 Task: Explore upcoming open houses in Des Moines, Iowa, to visit properties with a large backyard, and take note of the proximity to local parks and trails.
Action: Key pressed d<Key.caps_lock>ES<Key.space><Key.caps_lock>m<Key.caps_lock>OINES
Screenshot: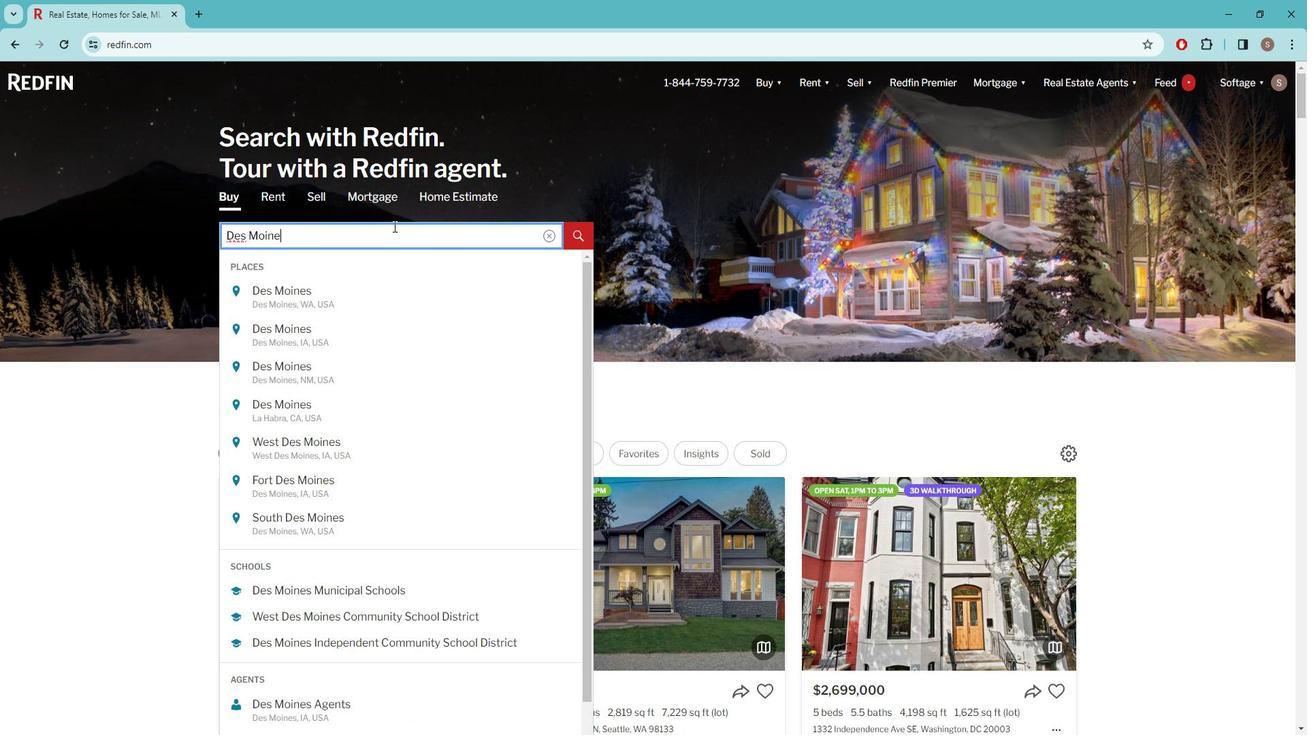 
Action: Mouse moved to (324, 298)
Screenshot: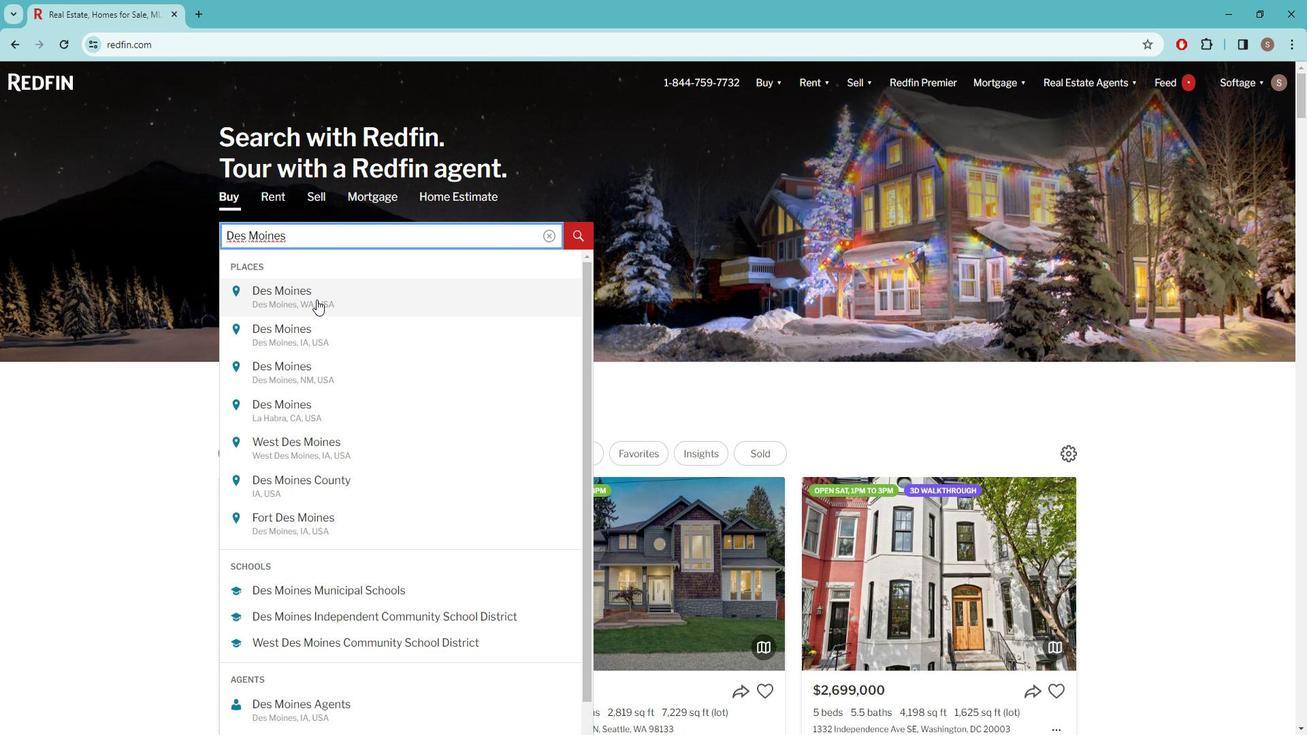 
Action: Mouse pressed left at (324, 298)
Screenshot: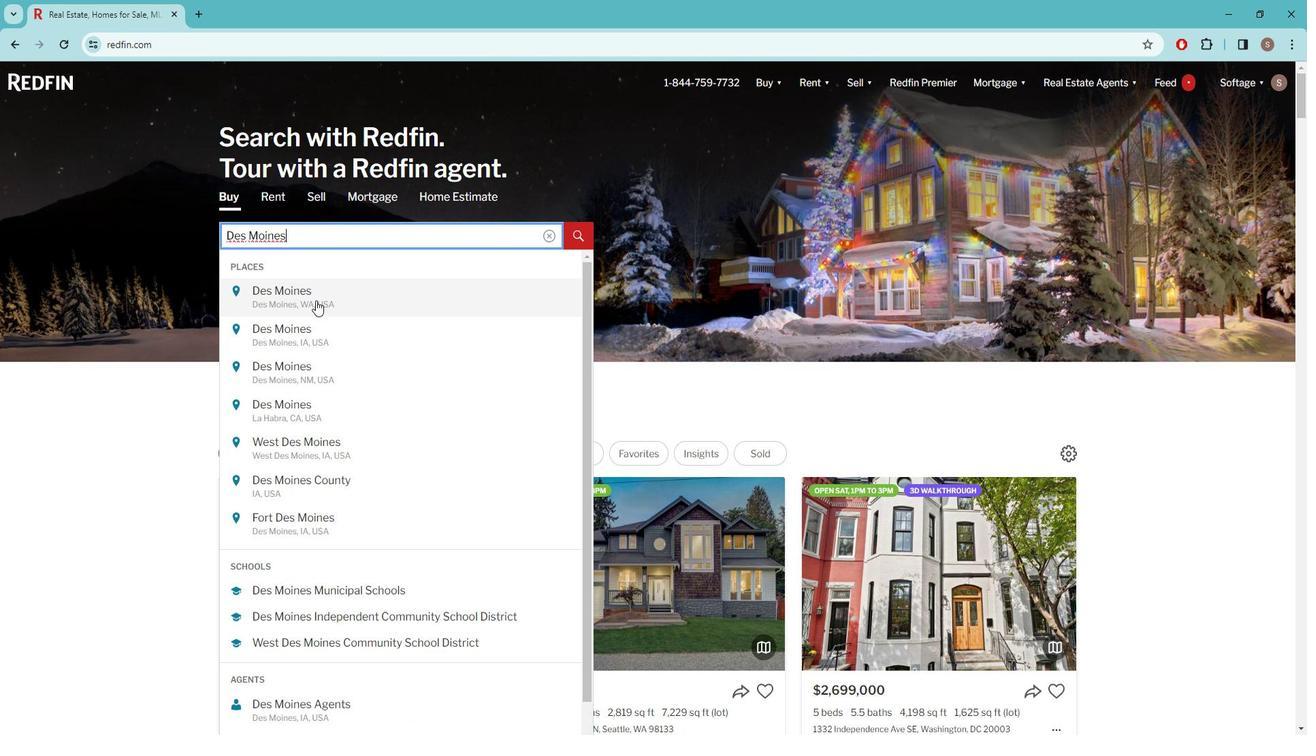 
Action: Mouse moved to (1151, 172)
Screenshot: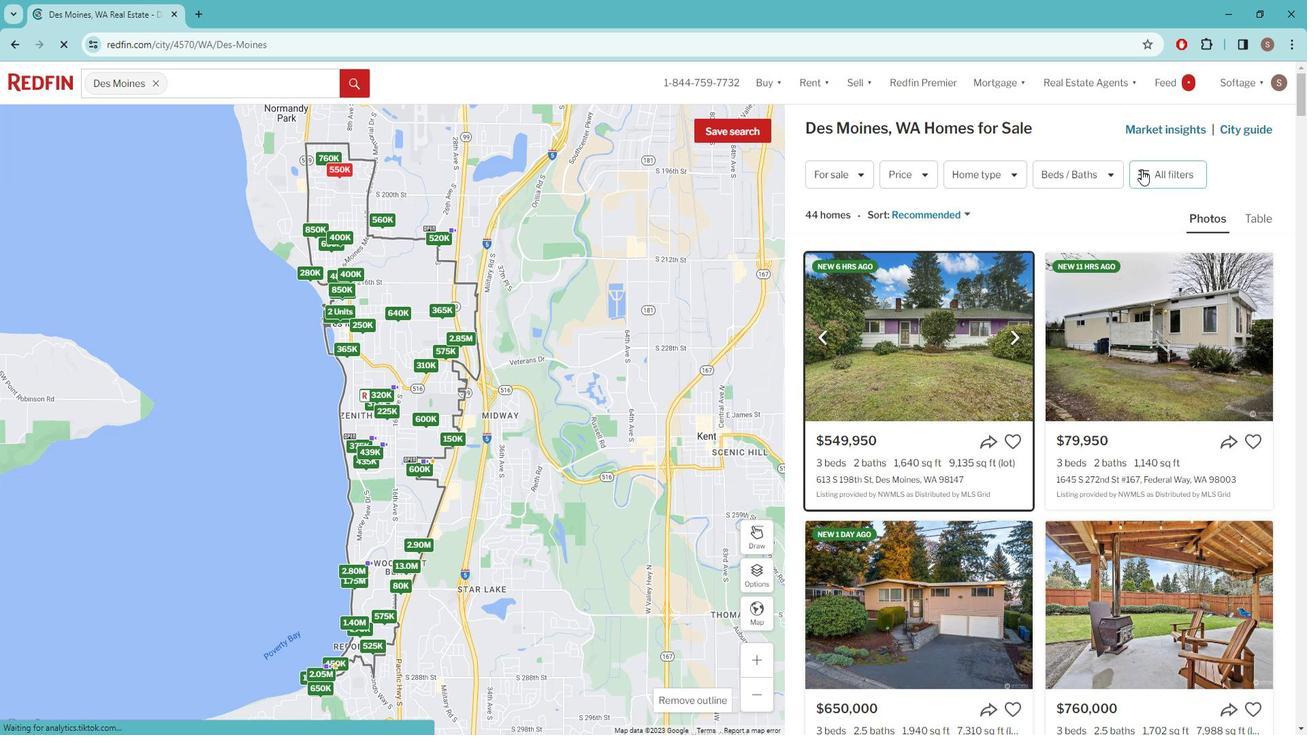 
Action: Mouse pressed left at (1151, 172)
Screenshot: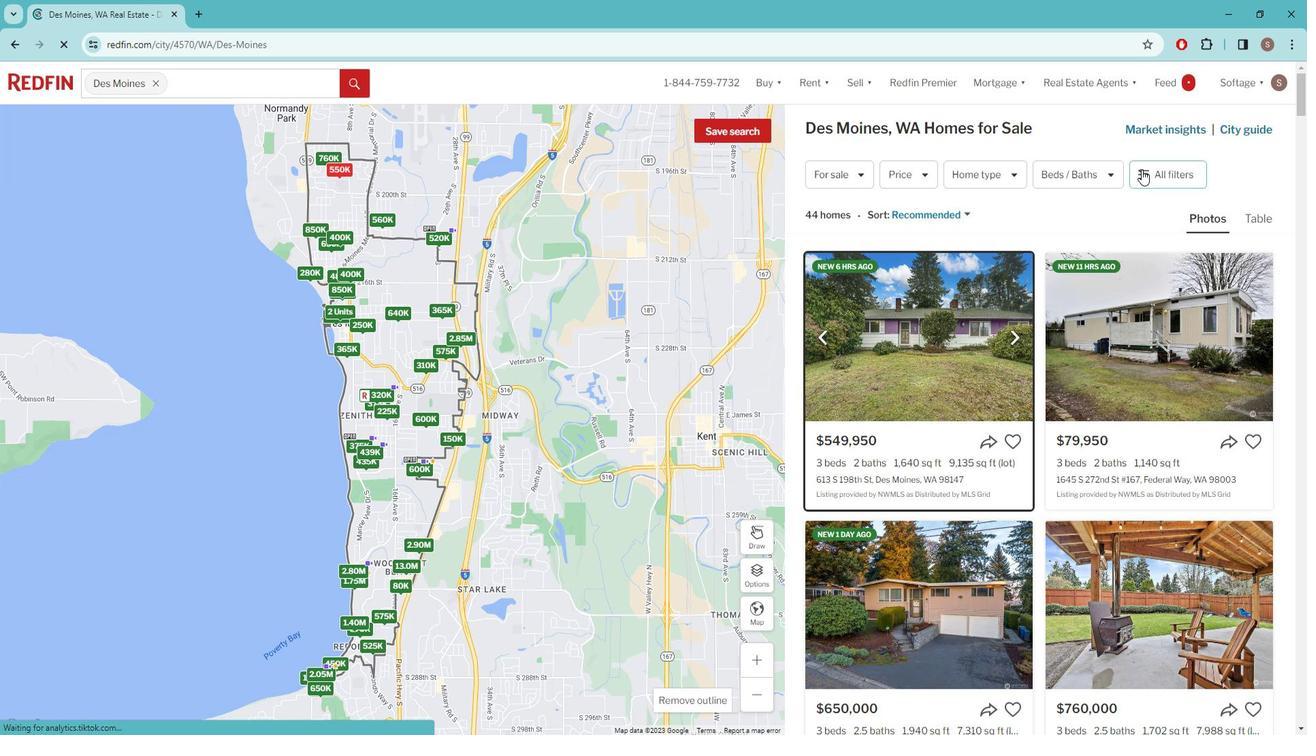 
Action: Mouse pressed left at (1151, 172)
Screenshot: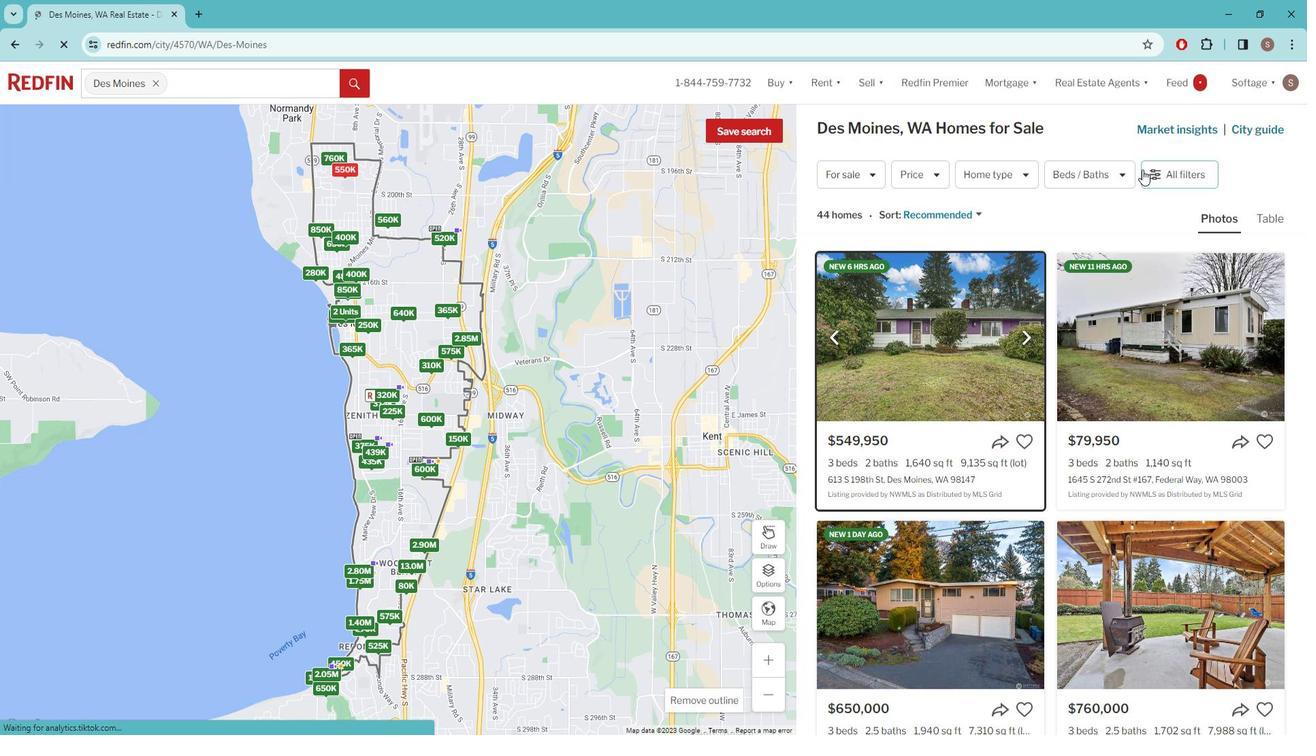 
Action: Mouse moved to (1154, 171)
Screenshot: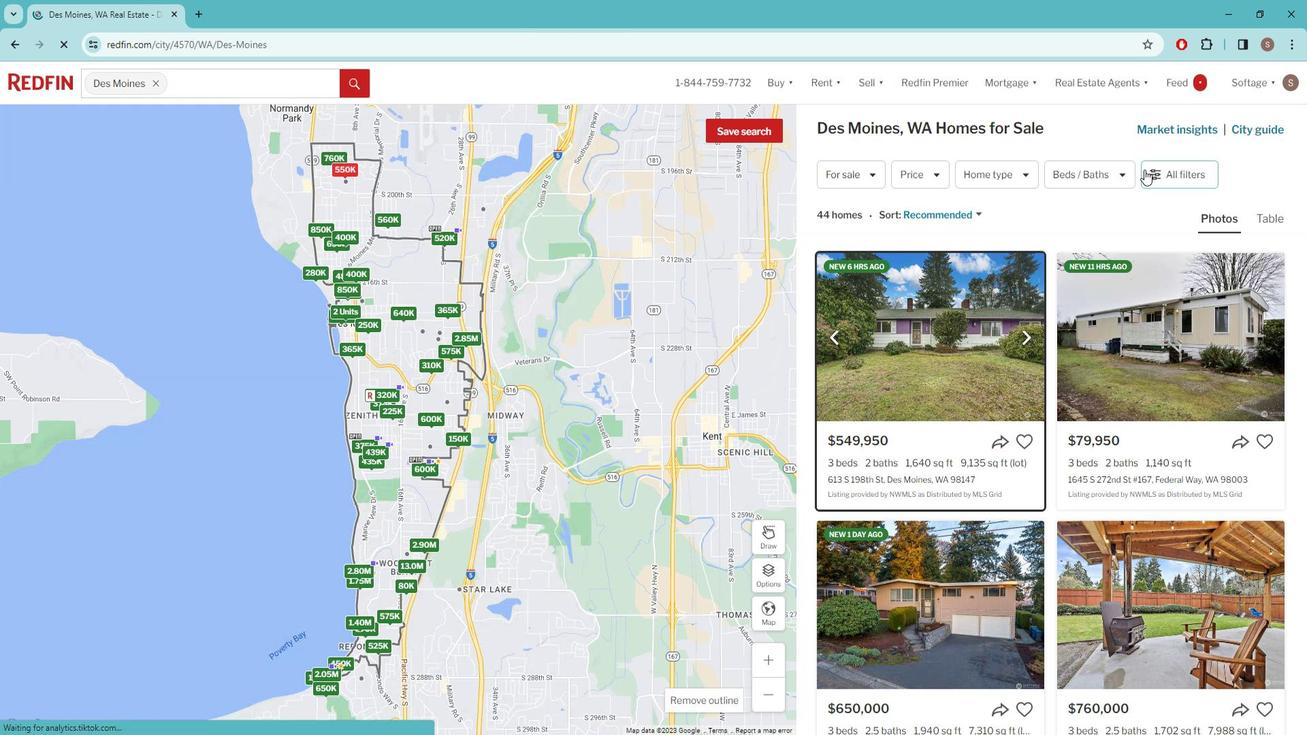 
Action: Mouse pressed left at (1154, 171)
Screenshot: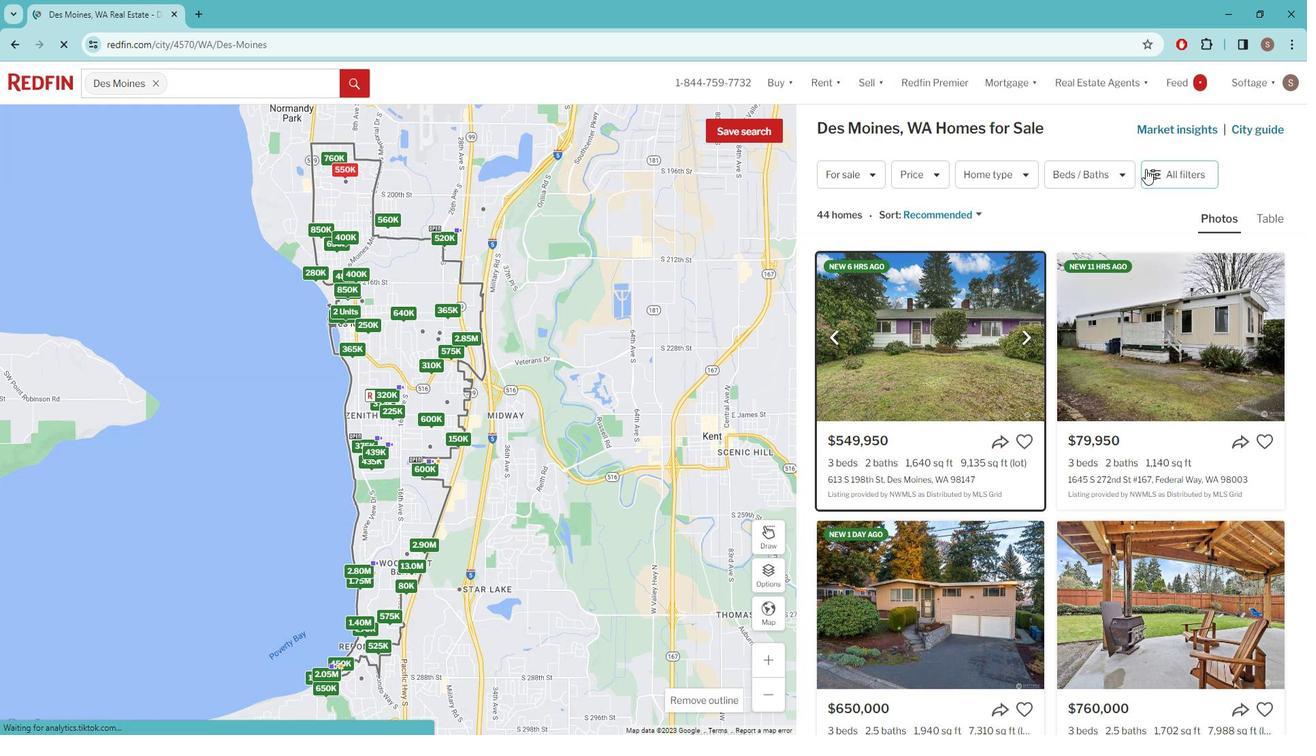 
Action: Mouse moved to (1120, 209)
Screenshot: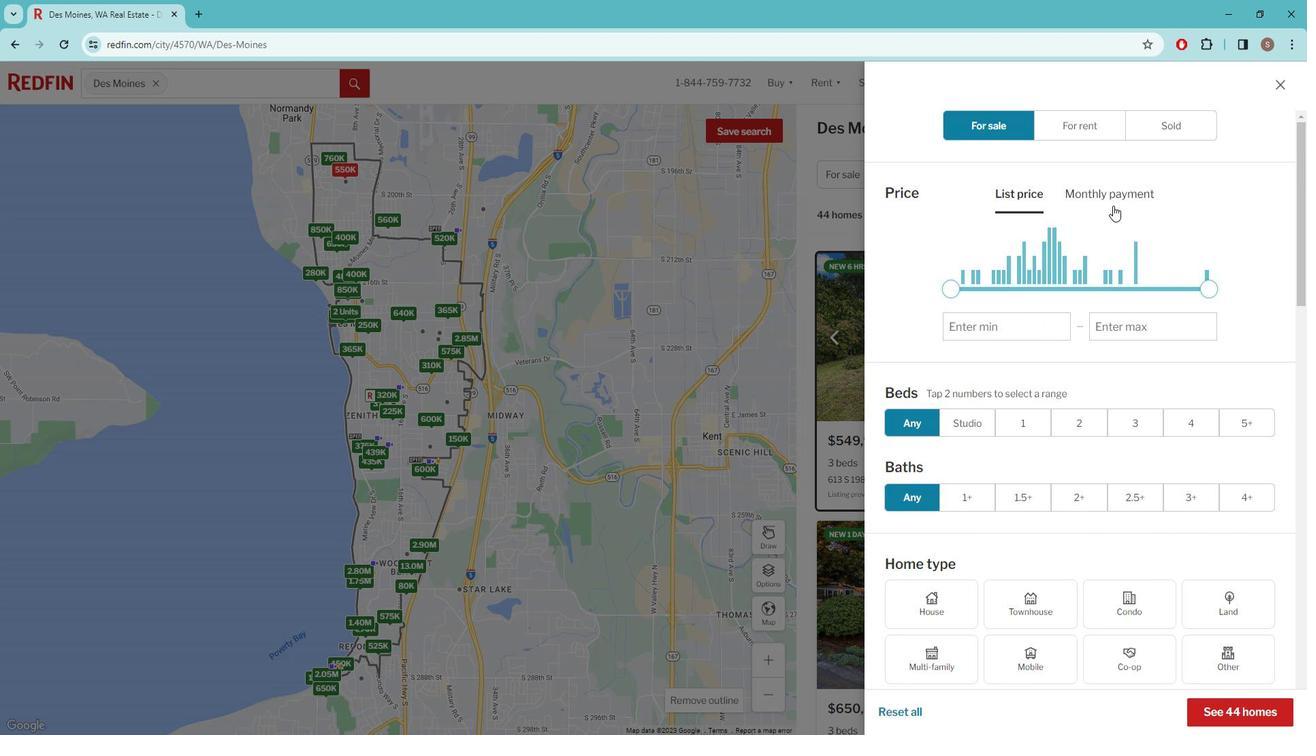 
Action: Mouse scrolled (1120, 209) with delta (0, 0)
Screenshot: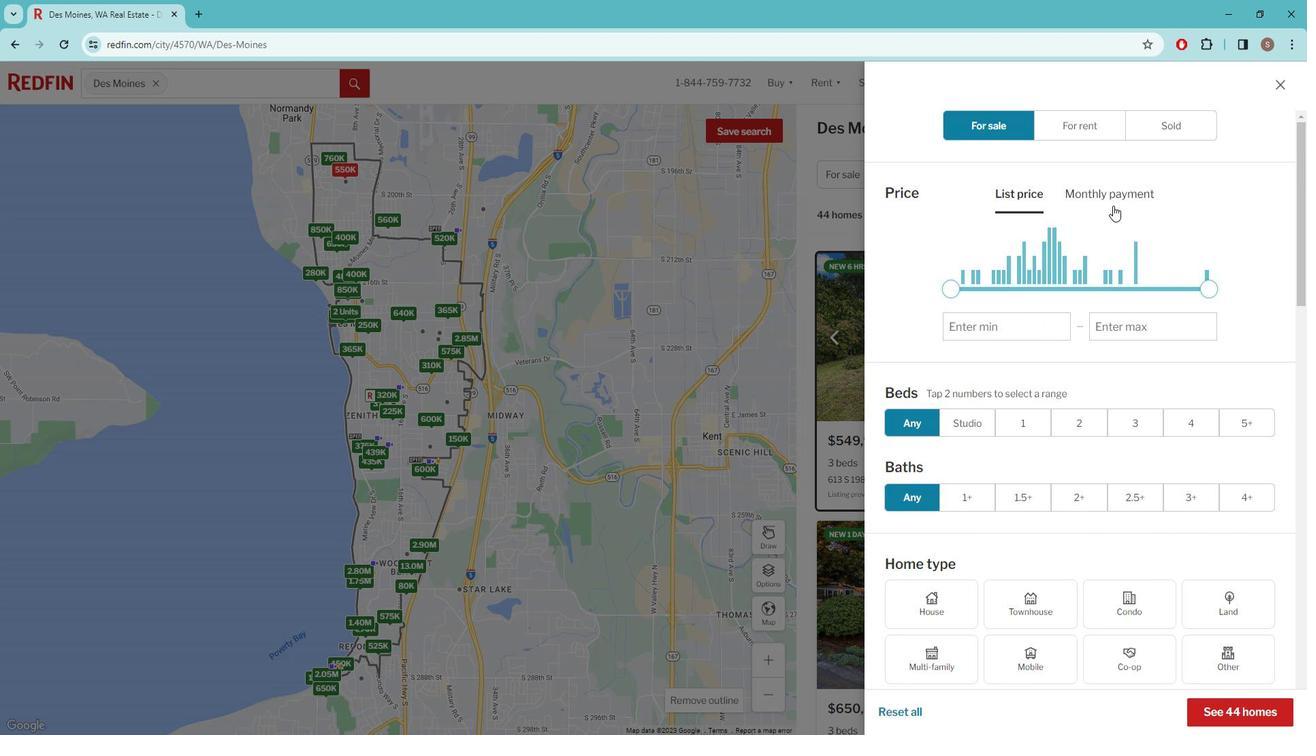 
Action: Mouse moved to (1082, 253)
Screenshot: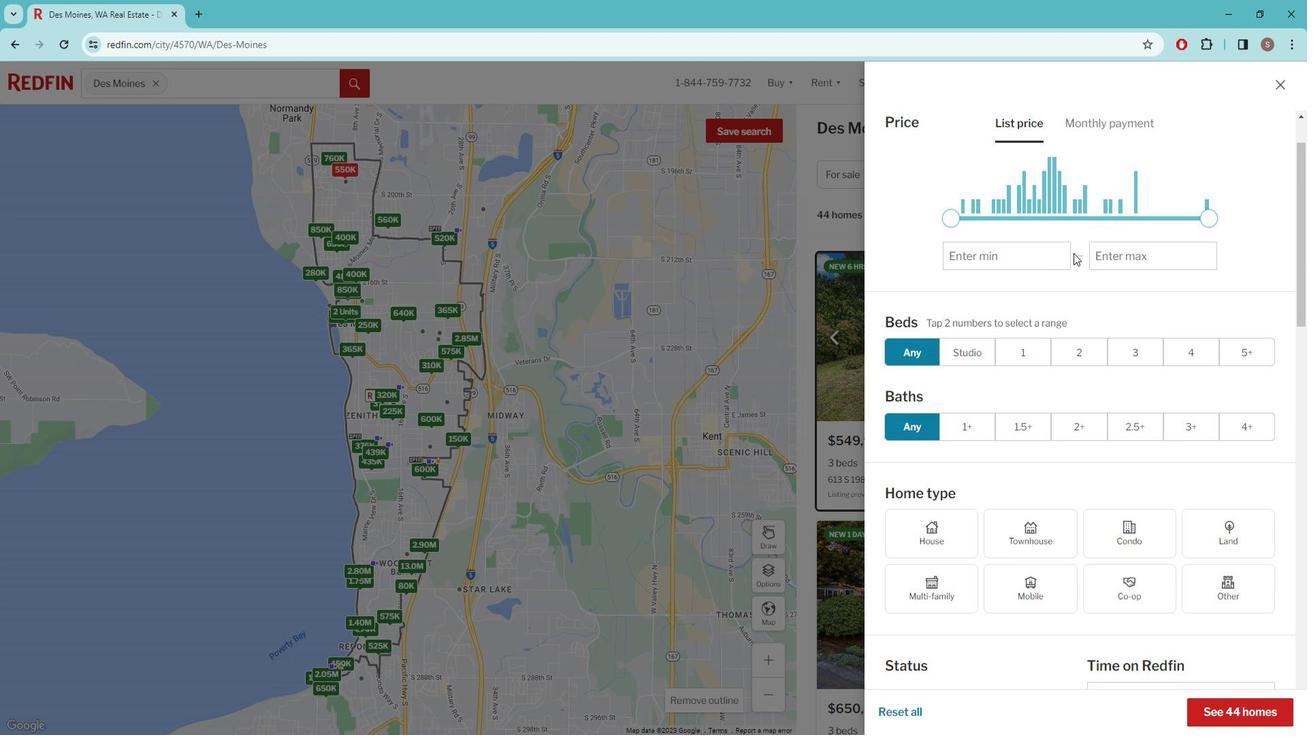 
Action: Mouse scrolled (1082, 252) with delta (0, 0)
Screenshot: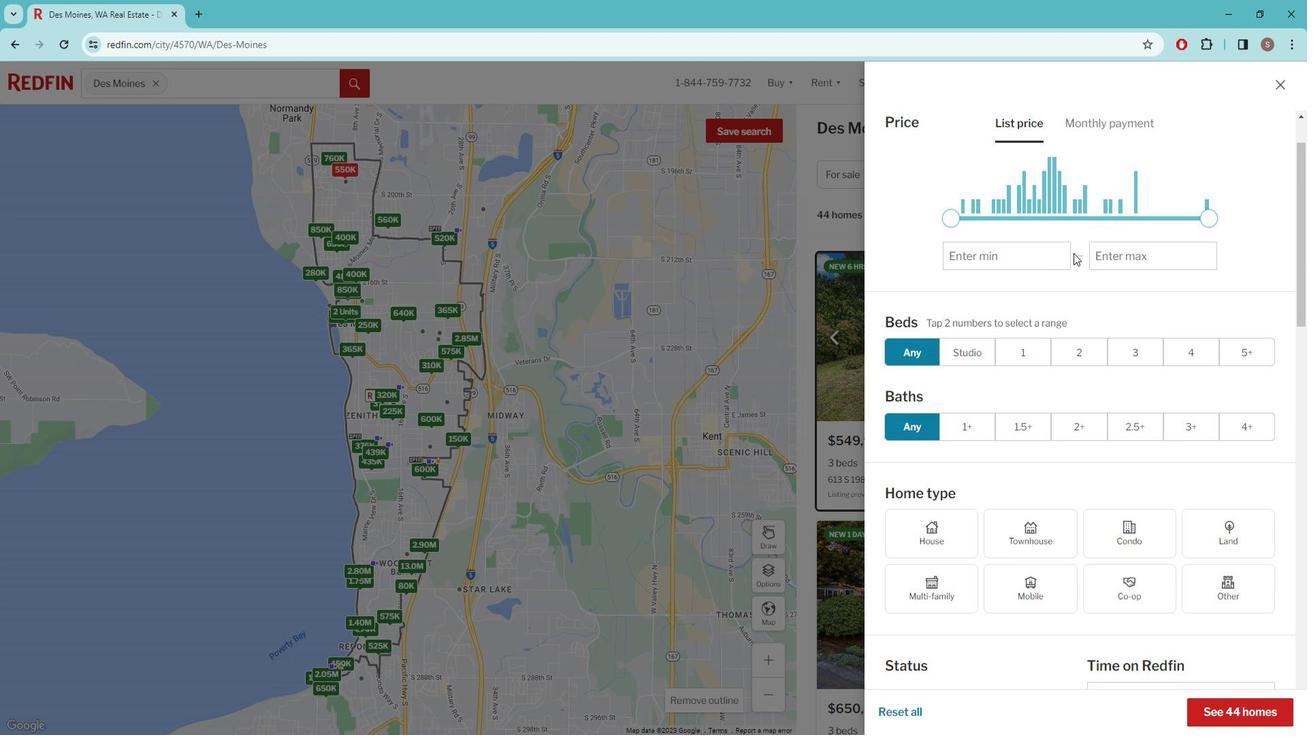 
Action: Mouse moved to (1080, 254)
Screenshot: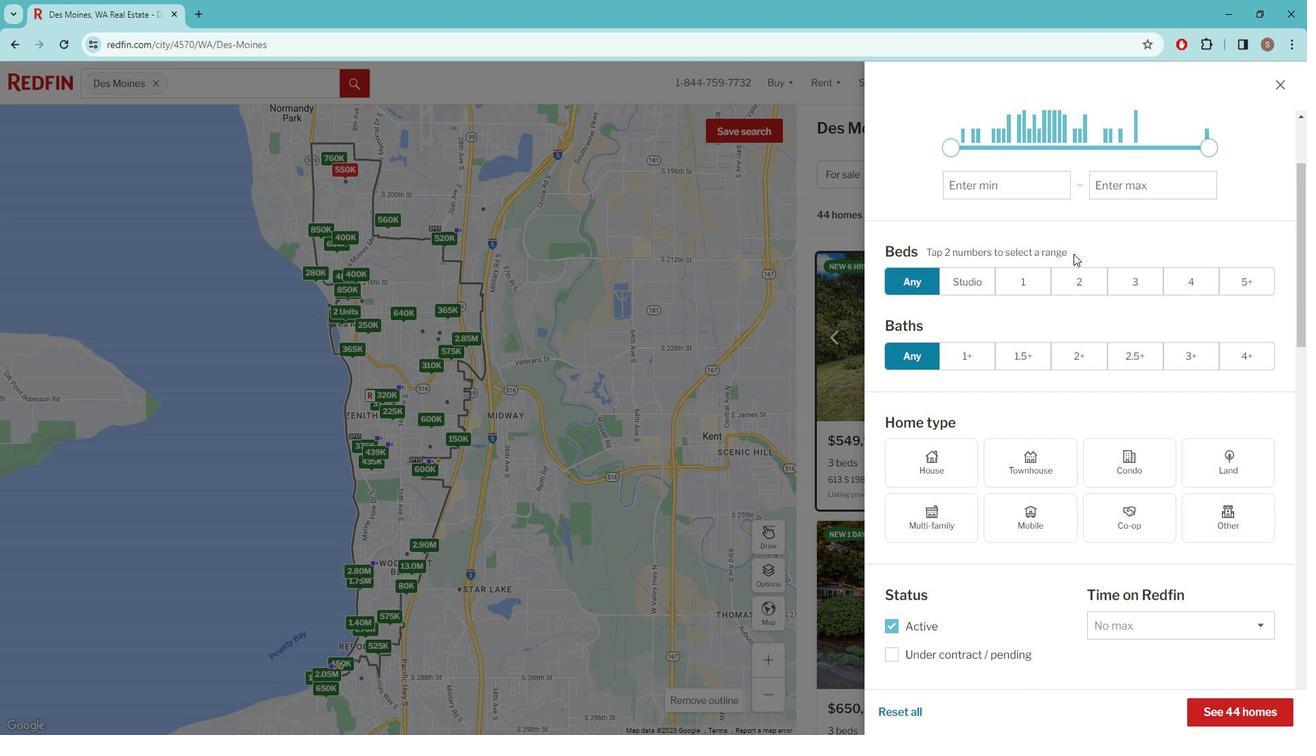 
Action: Mouse scrolled (1080, 253) with delta (0, 0)
Screenshot: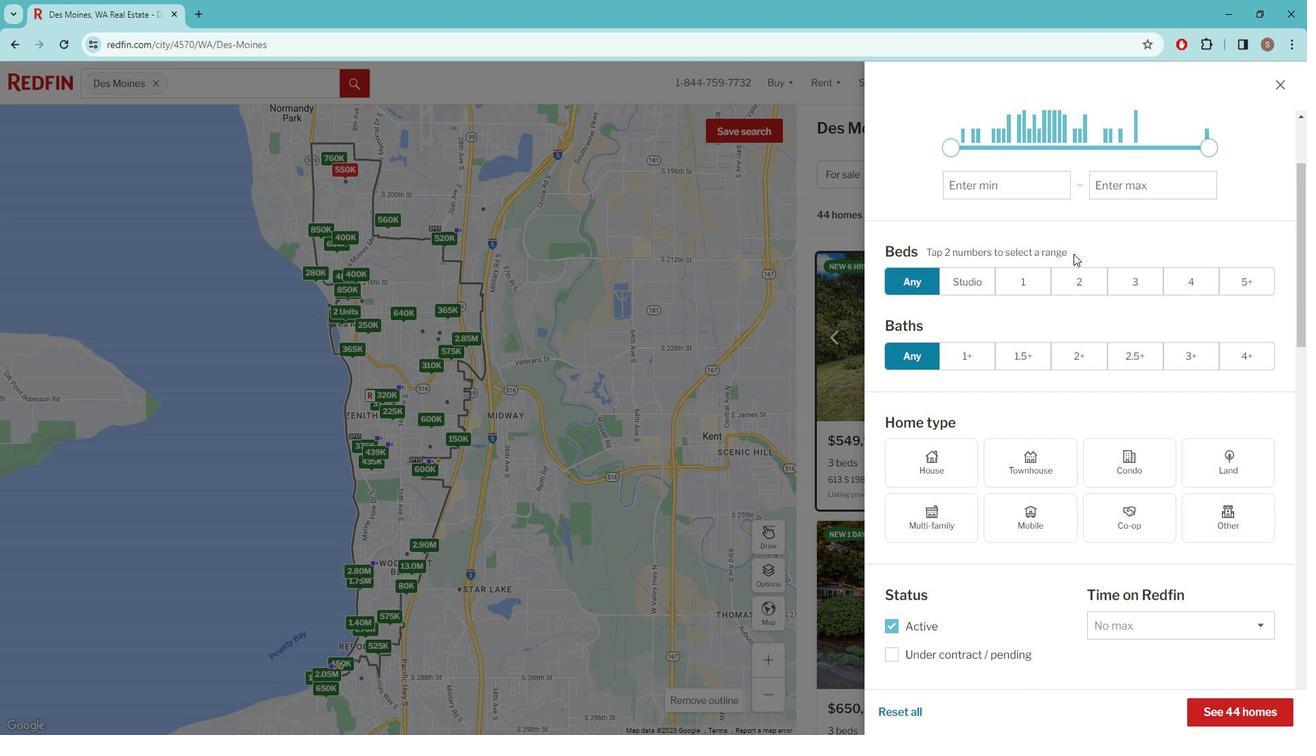 
Action: Mouse moved to (1079, 256)
Screenshot: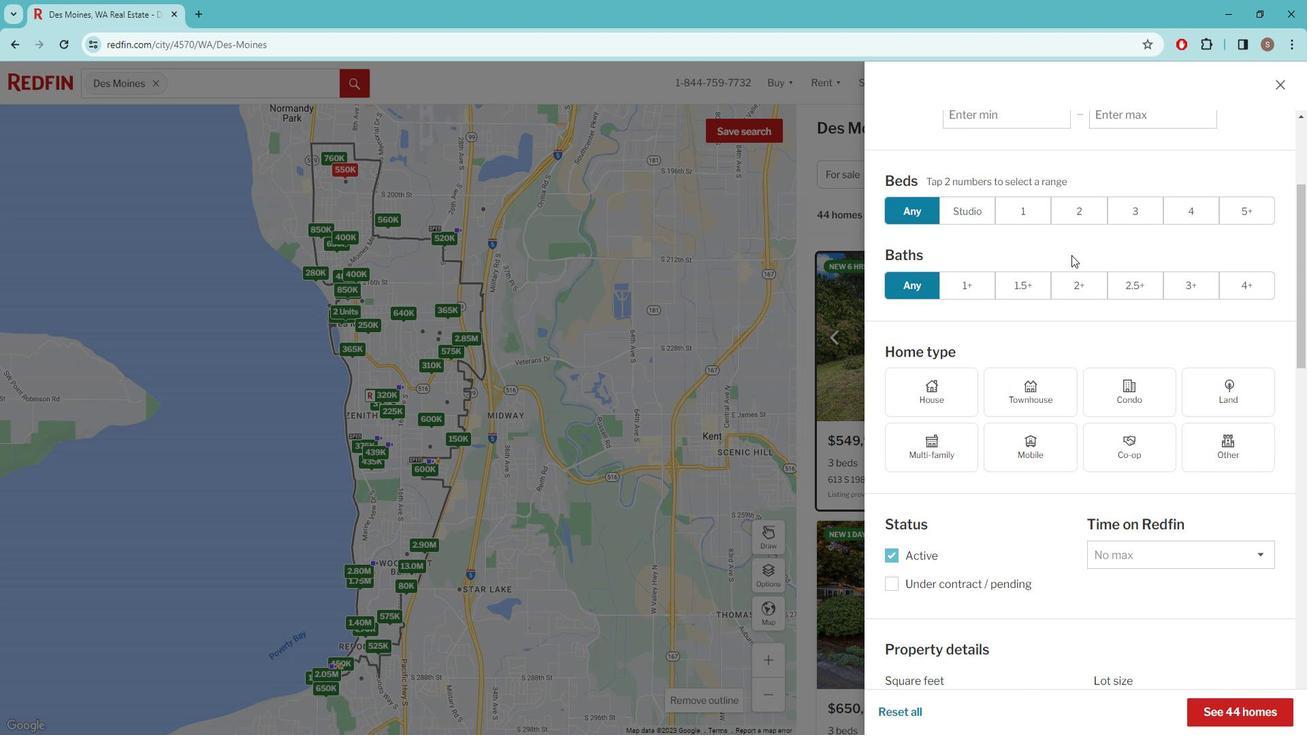 
Action: Mouse scrolled (1079, 255) with delta (0, 0)
Screenshot: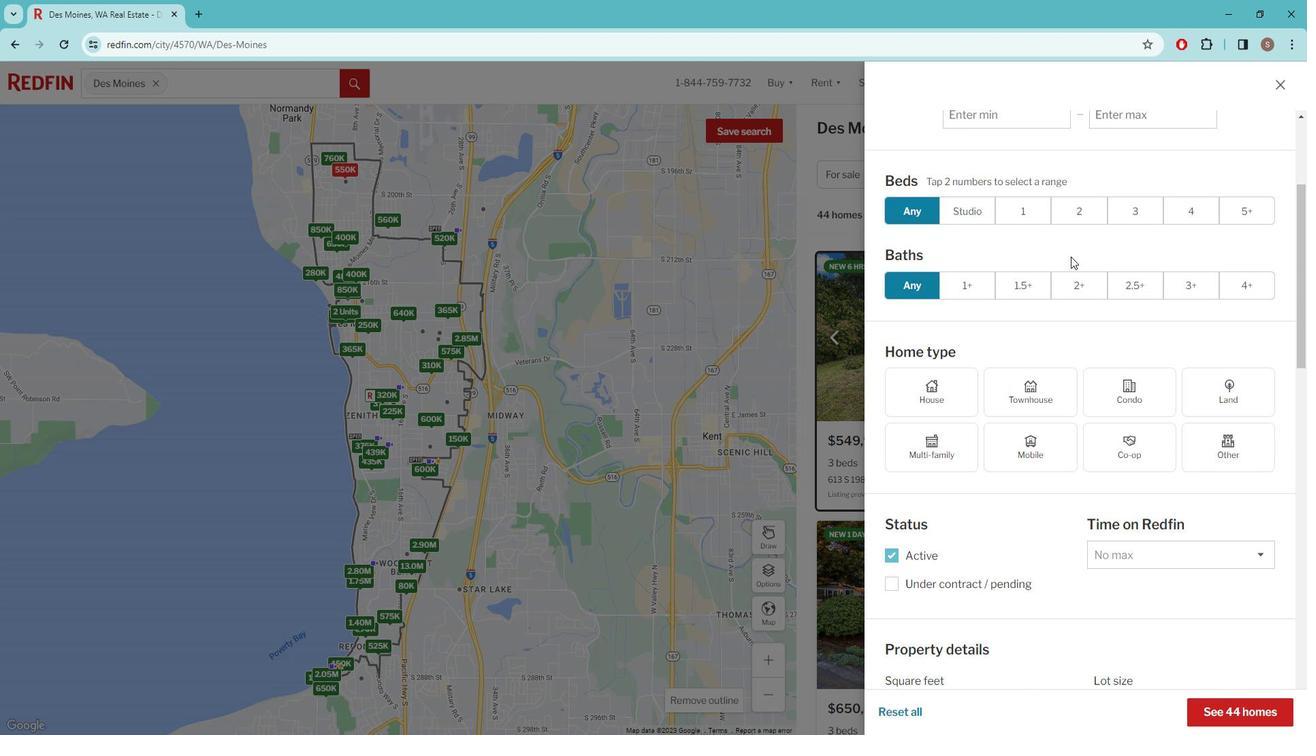 
Action: Mouse moved to (1079, 256)
Screenshot: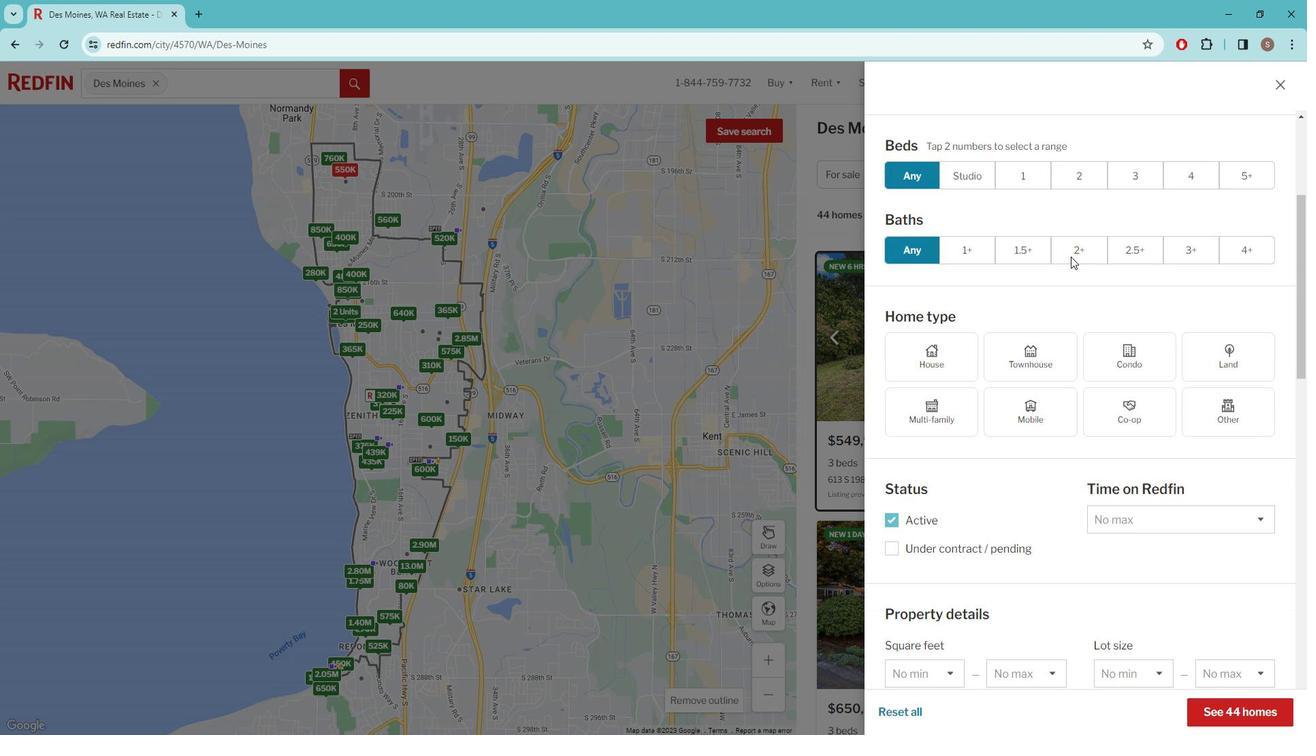 
Action: Mouse scrolled (1079, 256) with delta (0, 0)
Screenshot: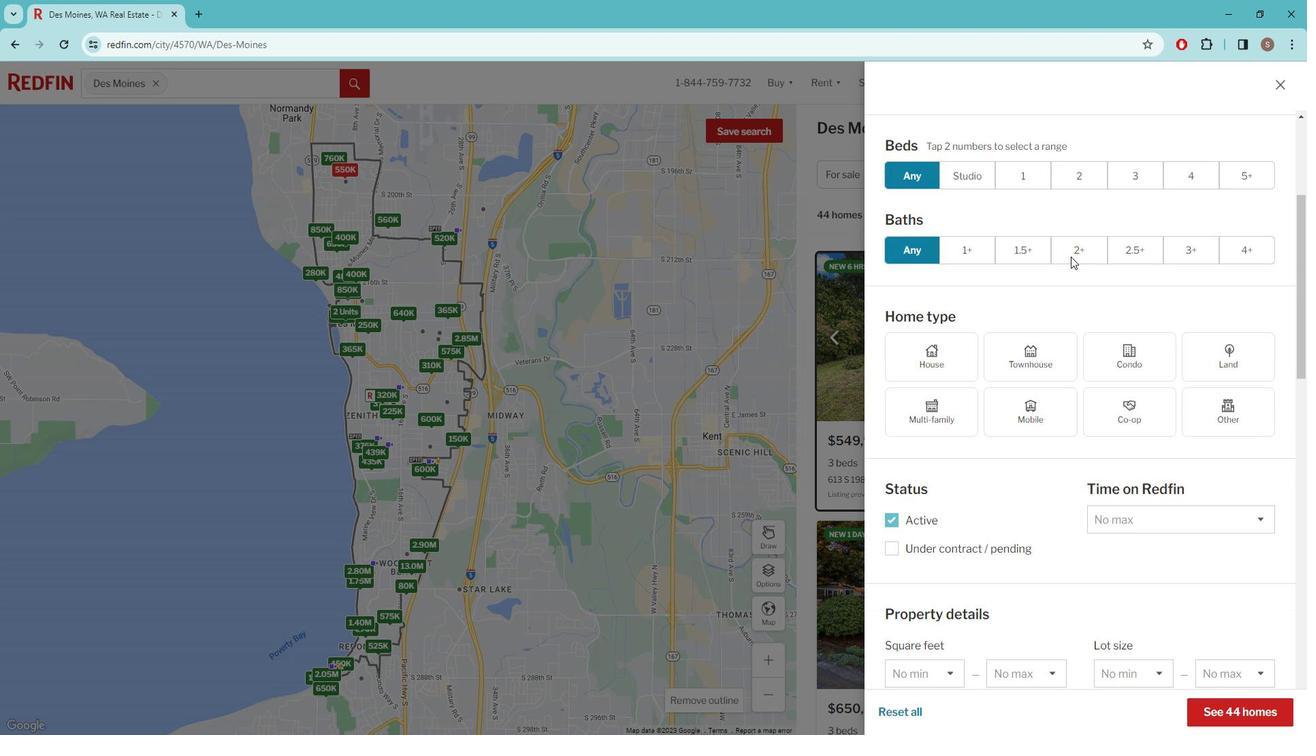 
Action: Mouse scrolled (1079, 256) with delta (0, 0)
Screenshot: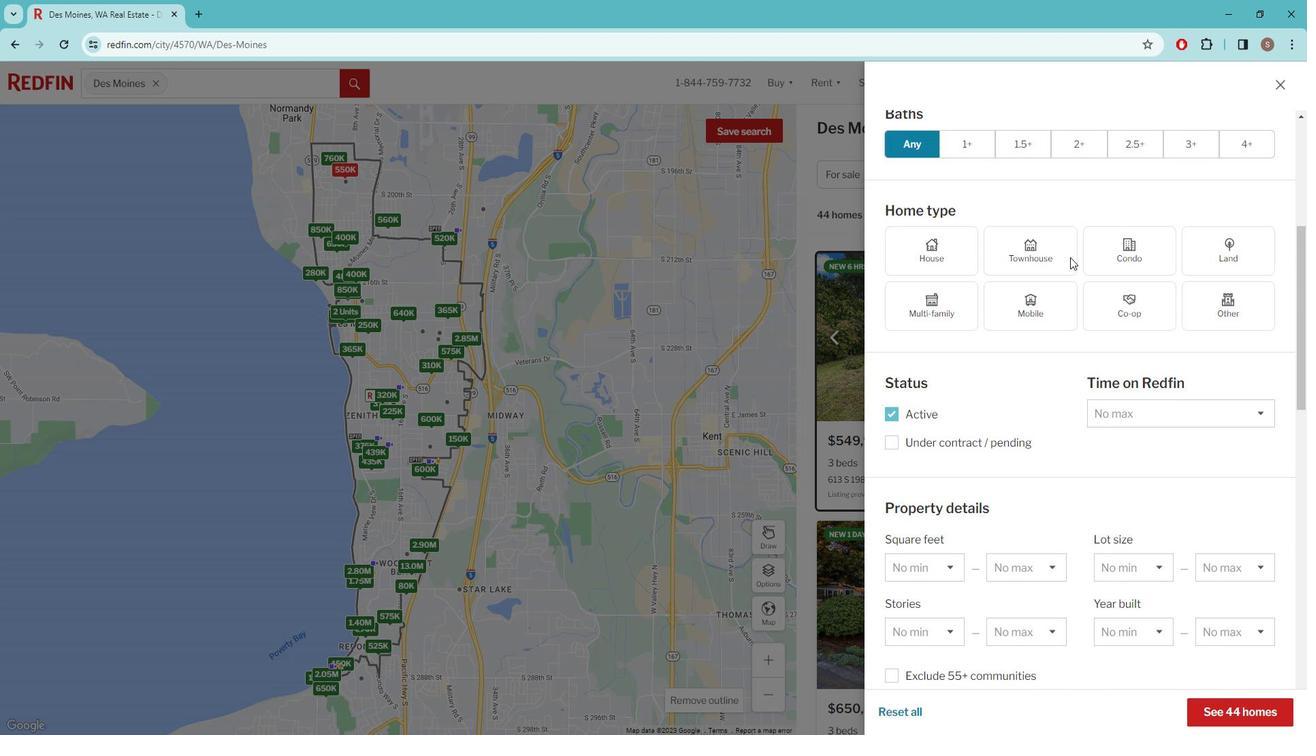 
Action: Mouse moved to (1078, 257)
Screenshot: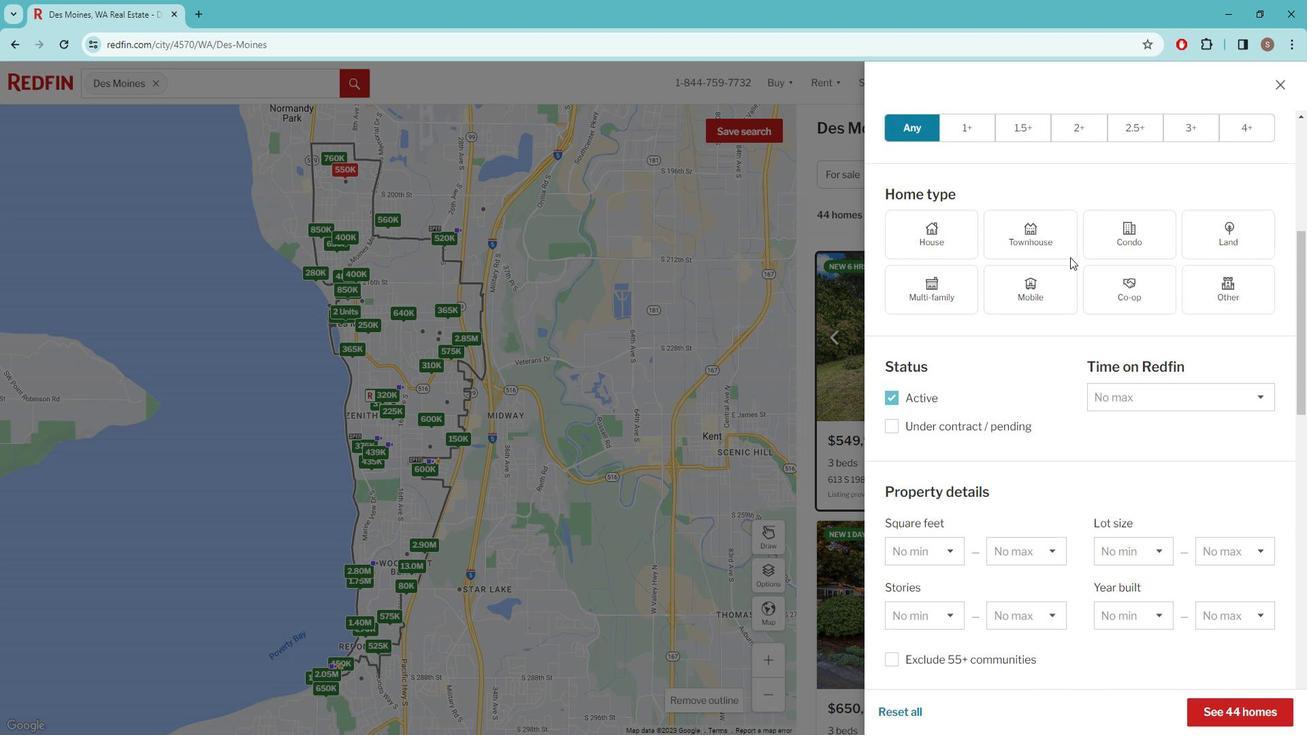 
Action: Mouse scrolled (1078, 256) with delta (0, 0)
Screenshot: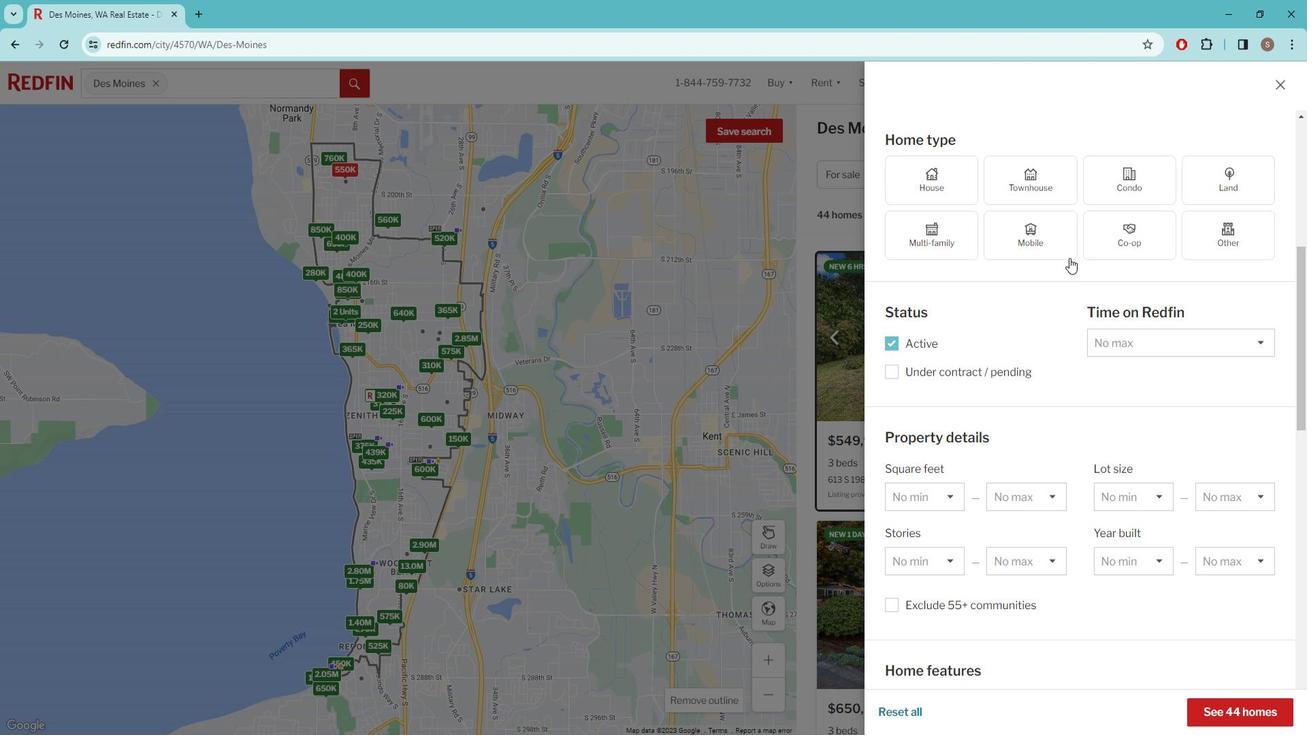 
Action: Mouse scrolled (1078, 256) with delta (0, 0)
Screenshot: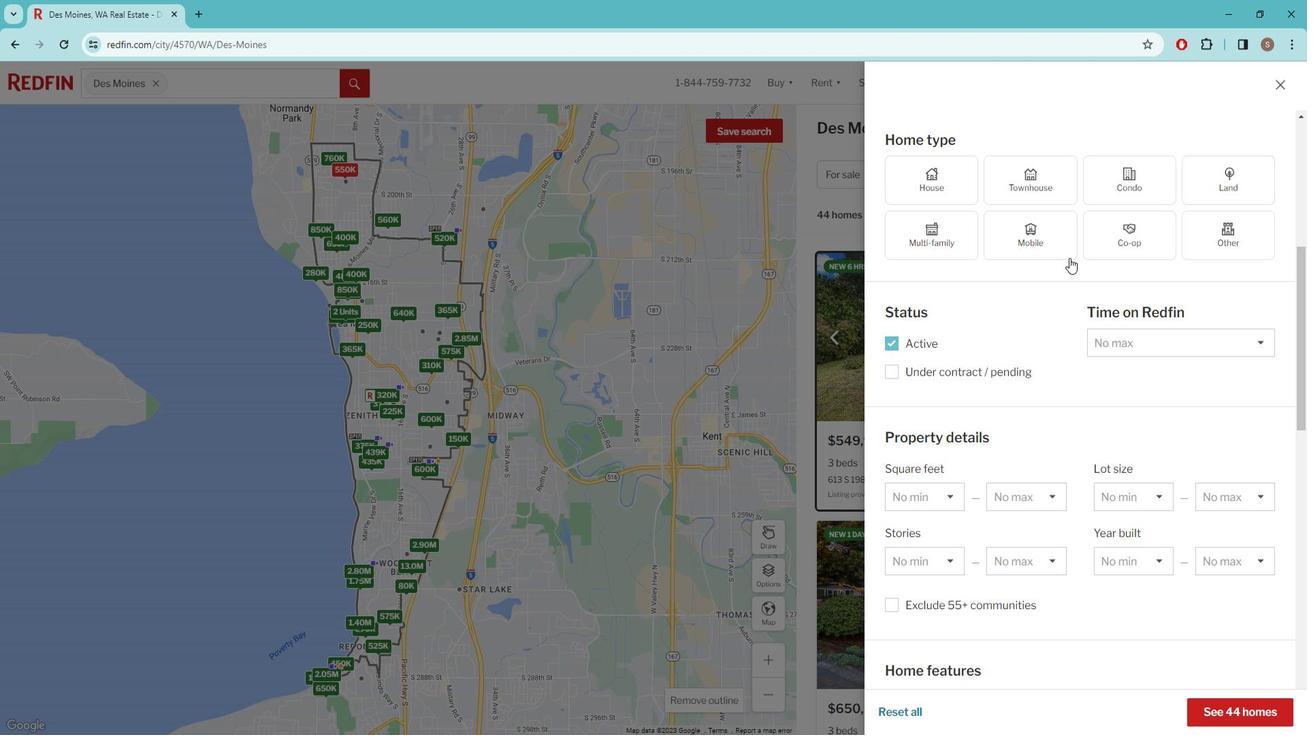 
Action: Mouse scrolled (1078, 256) with delta (0, 0)
Screenshot: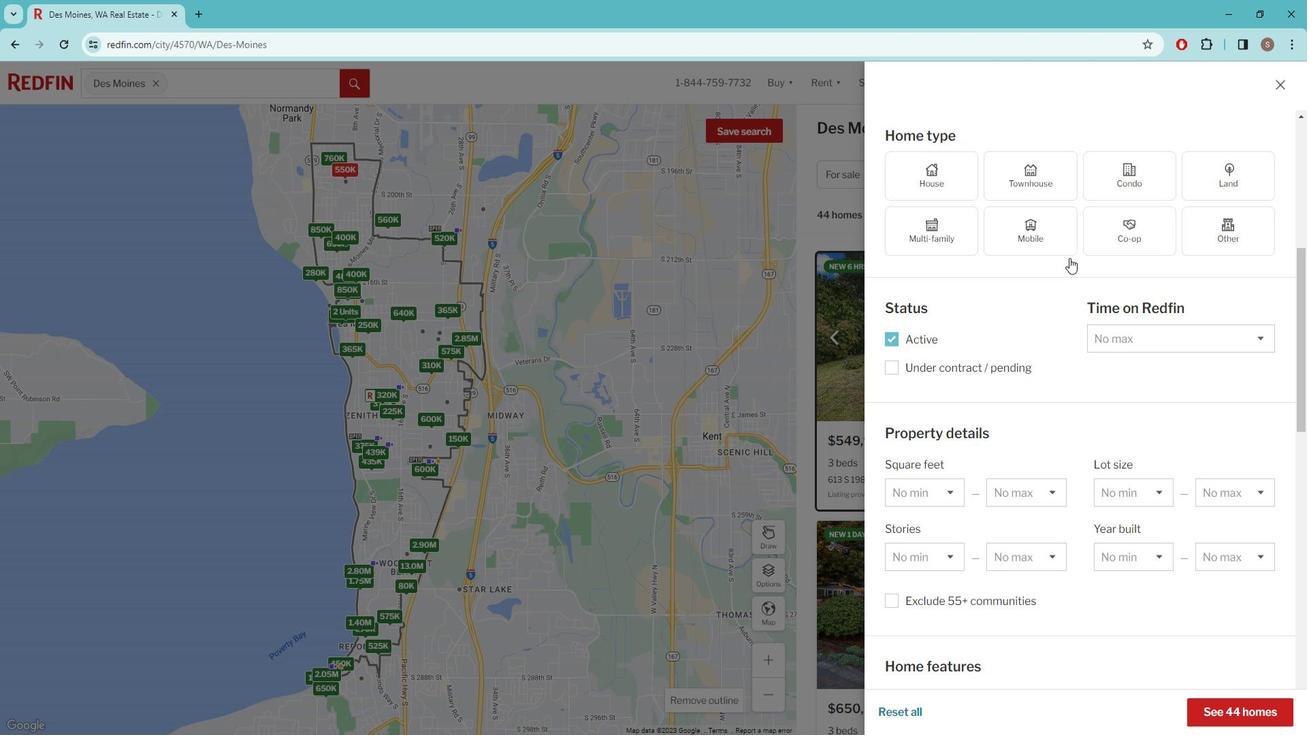 
Action: Mouse scrolled (1078, 258) with delta (0, 0)
Screenshot: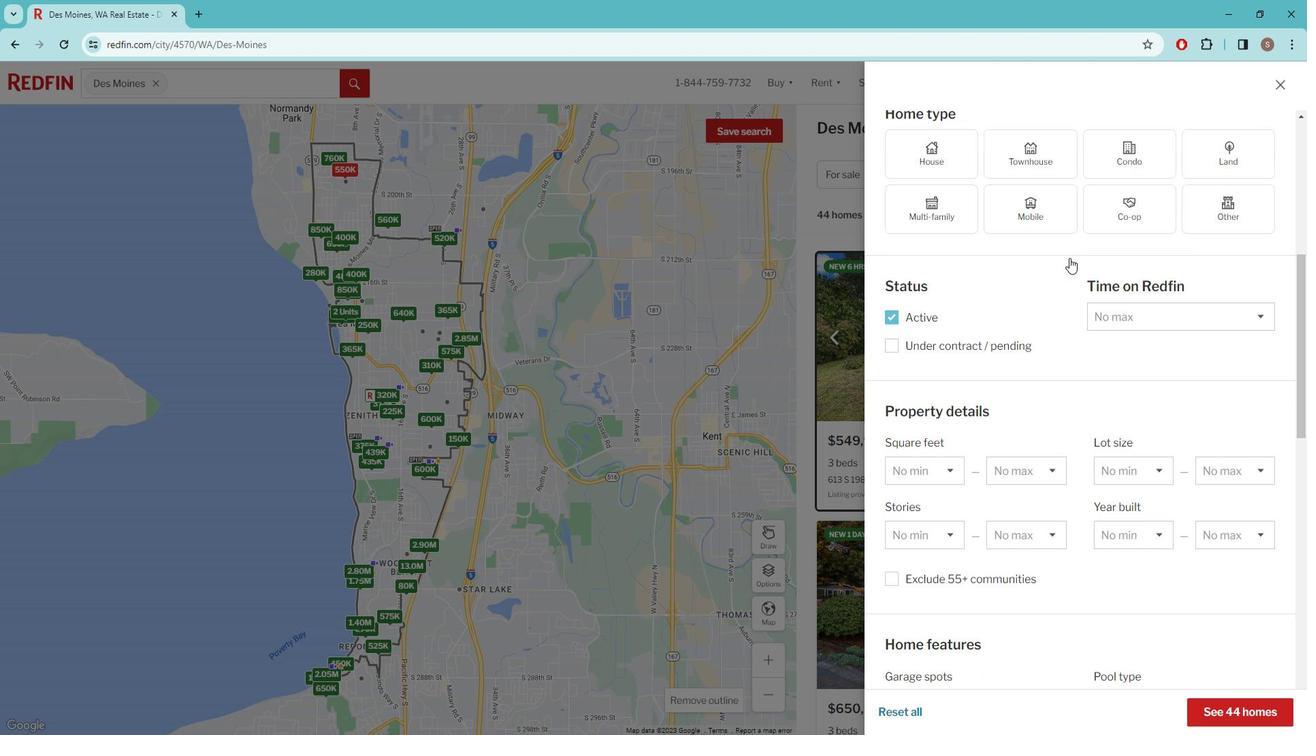 
Action: Mouse scrolled (1078, 256) with delta (0, 0)
Screenshot: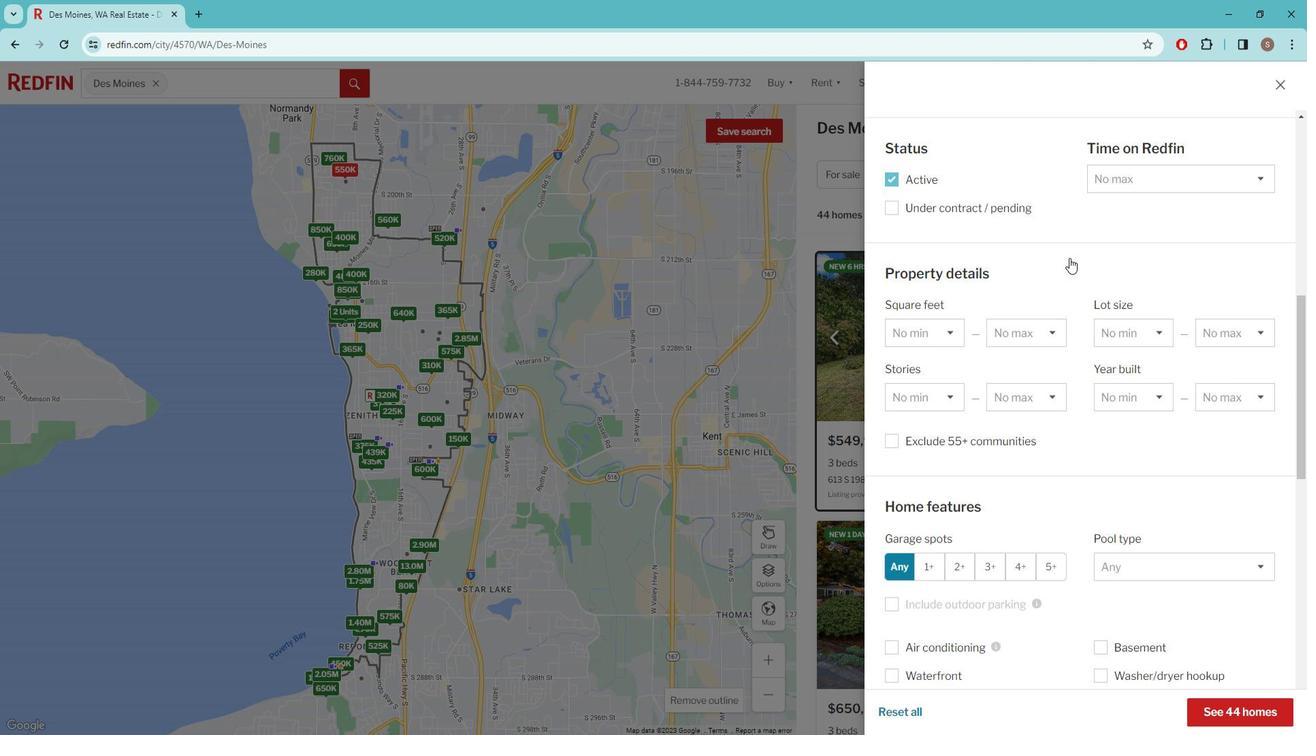
Action: Mouse scrolled (1078, 256) with delta (0, 0)
Screenshot: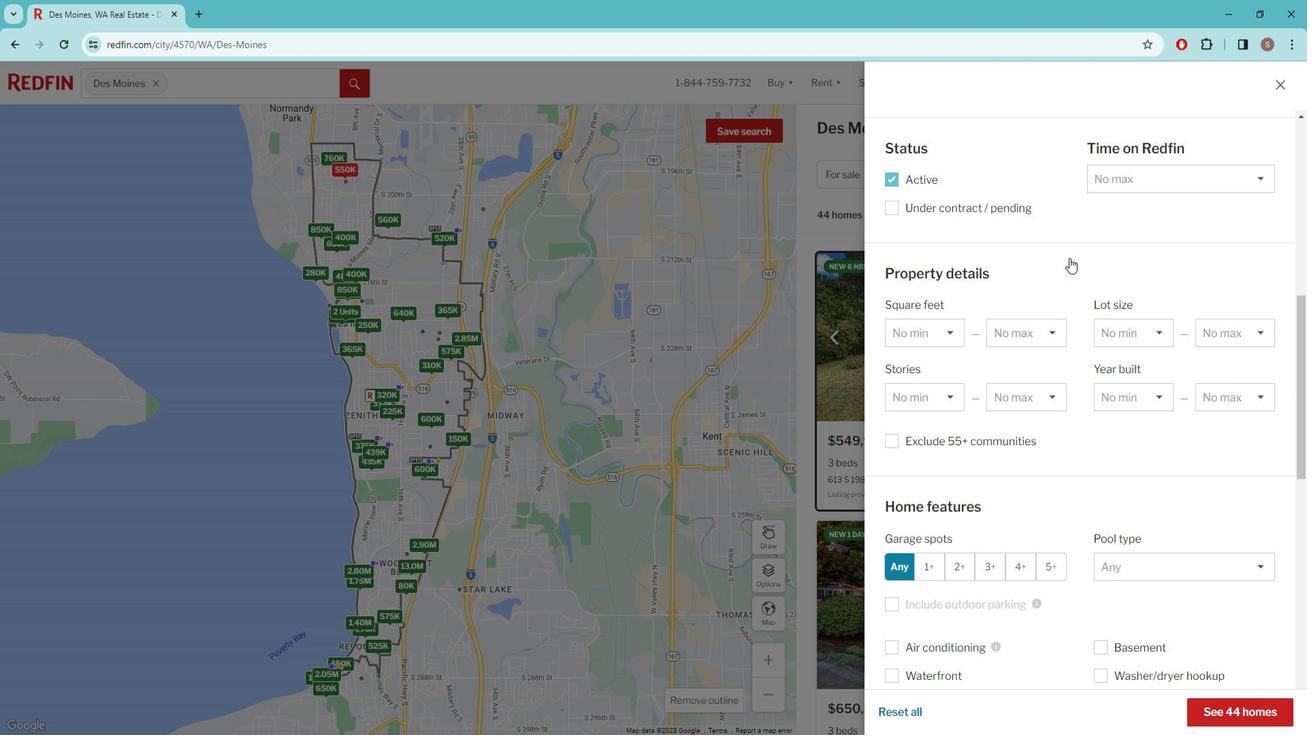 
Action: Mouse scrolled (1078, 256) with delta (0, 0)
Screenshot: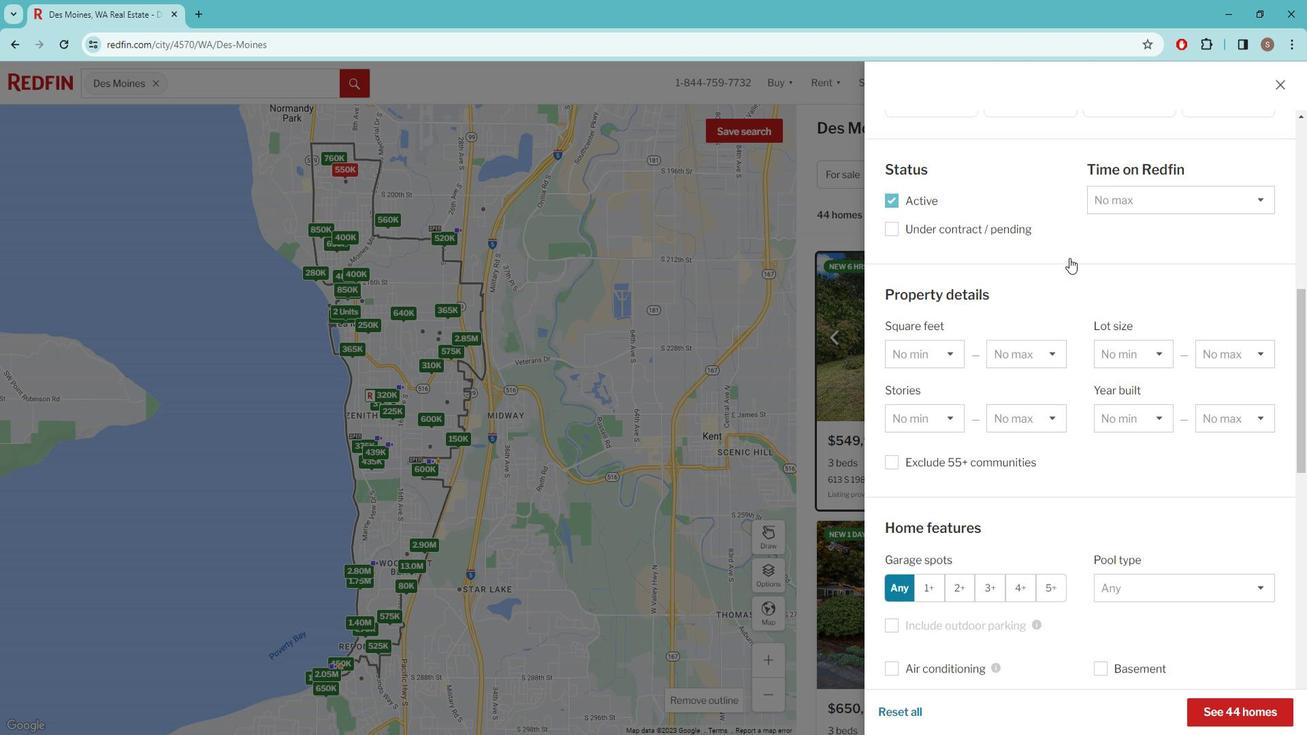 
Action: Mouse moved to (1078, 258)
Screenshot: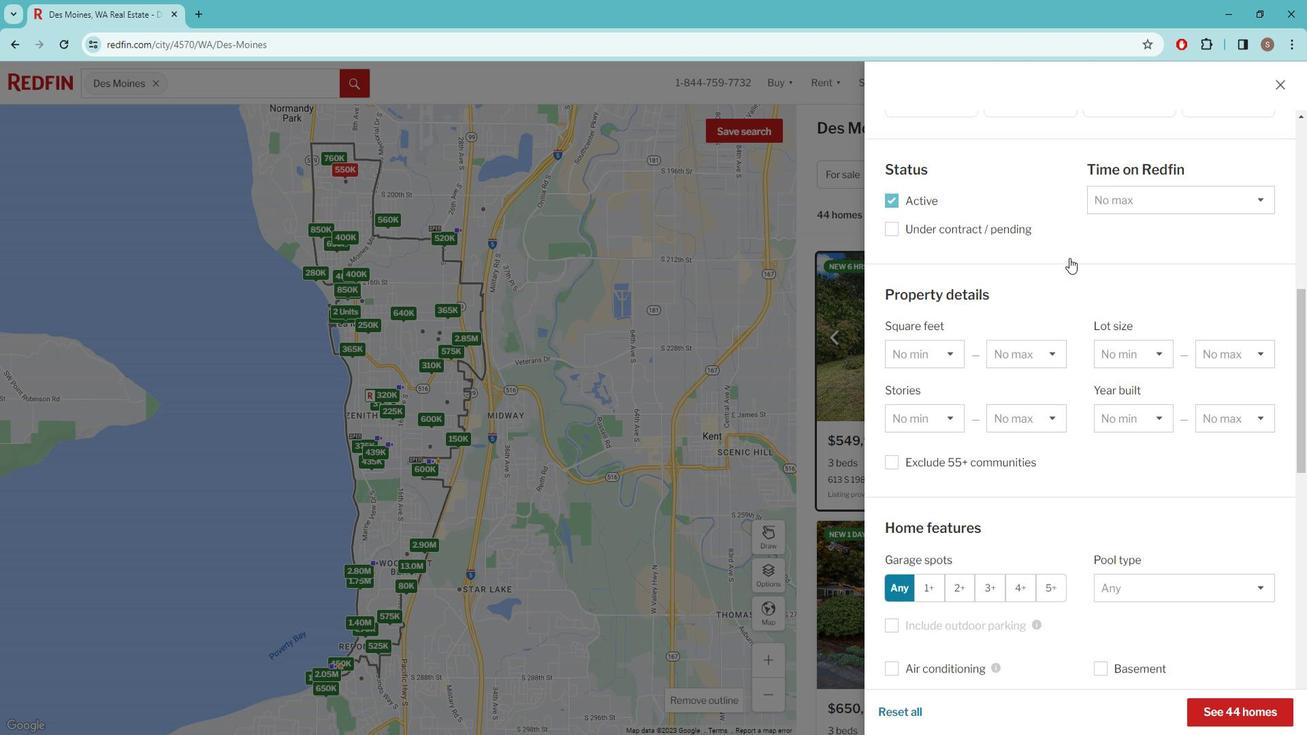 
Action: Mouse scrolled (1078, 257) with delta (0, 0)
Screenshot: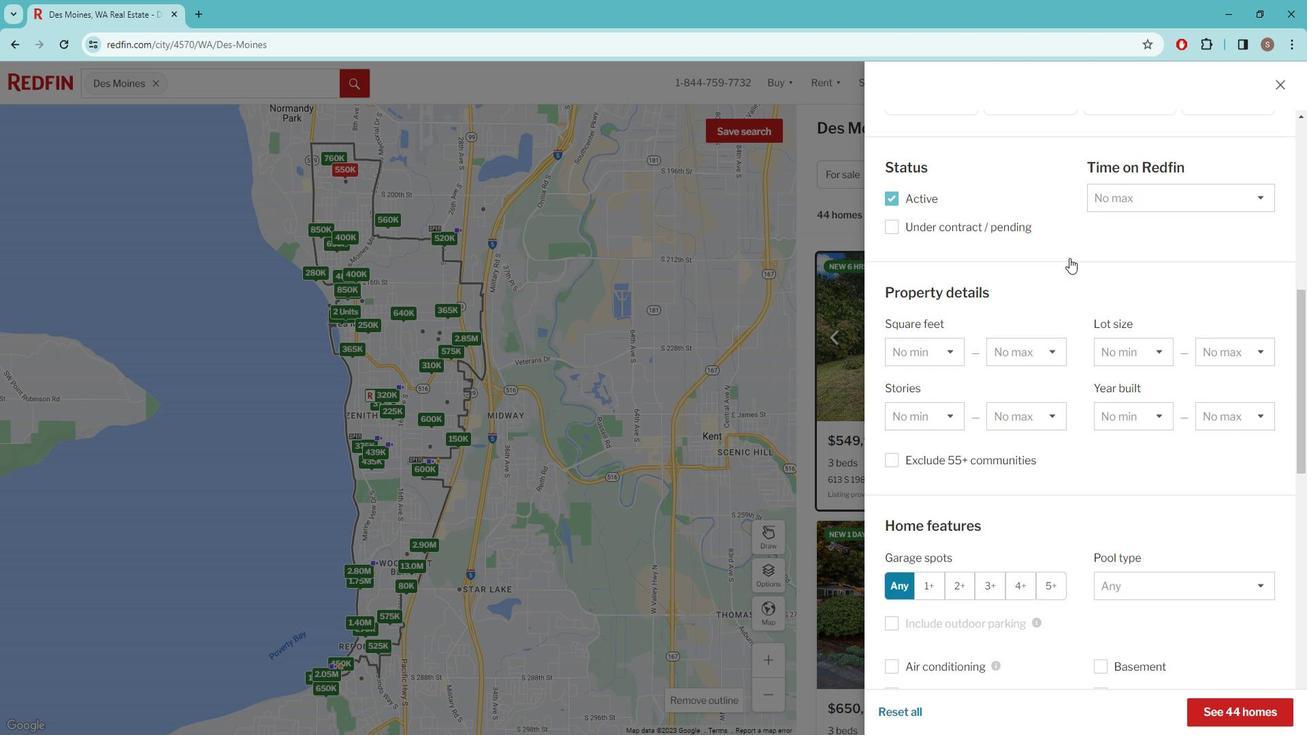 
Action: Mouse moved to (1059, 332)
Screenshot: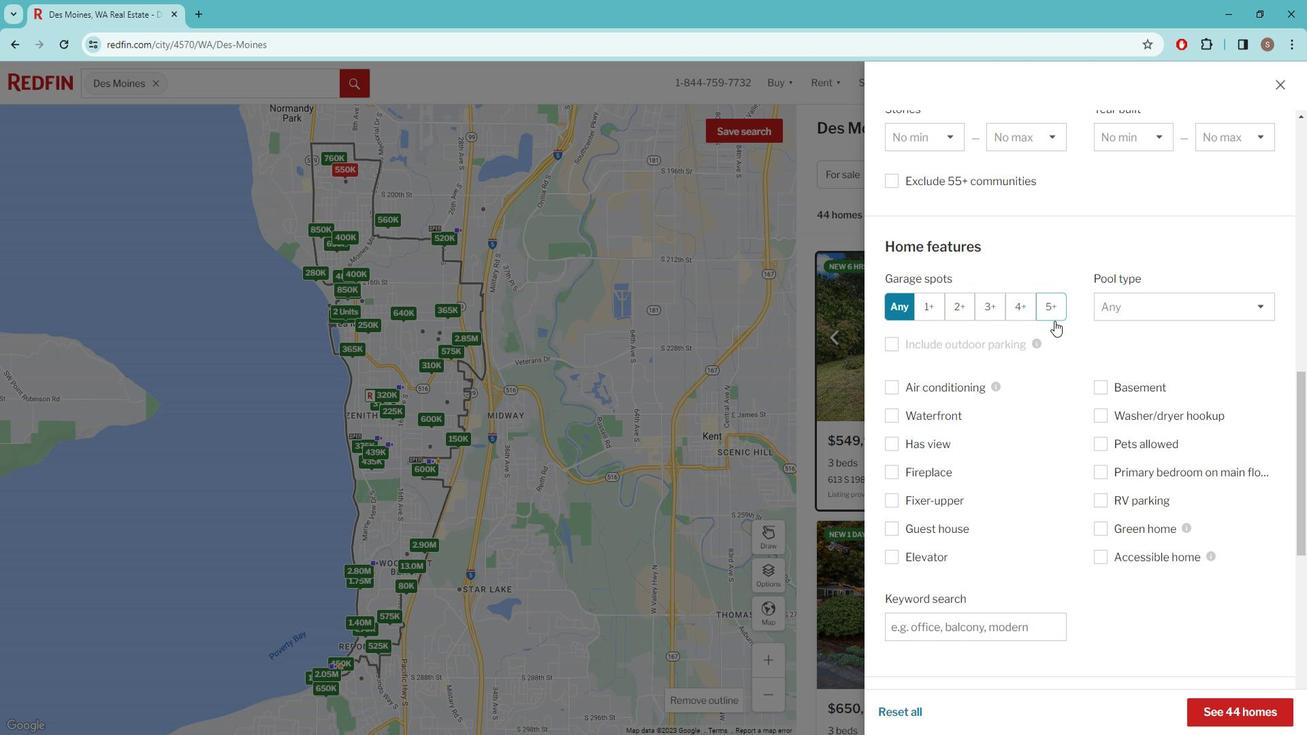 
Action: Mouse scrolled (1059, 332) with delta (0, 0)
Screenshot: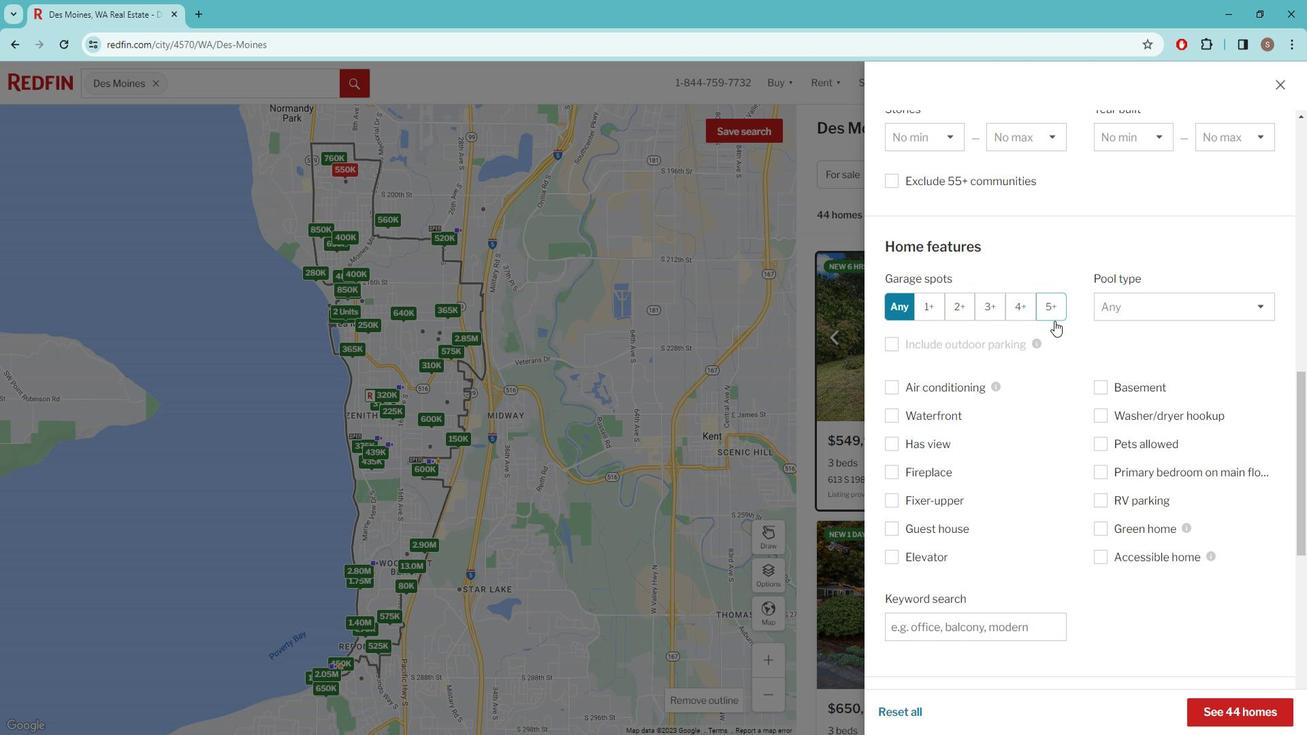 
Action: Mouse moved to (1057, 337)
Screenshot: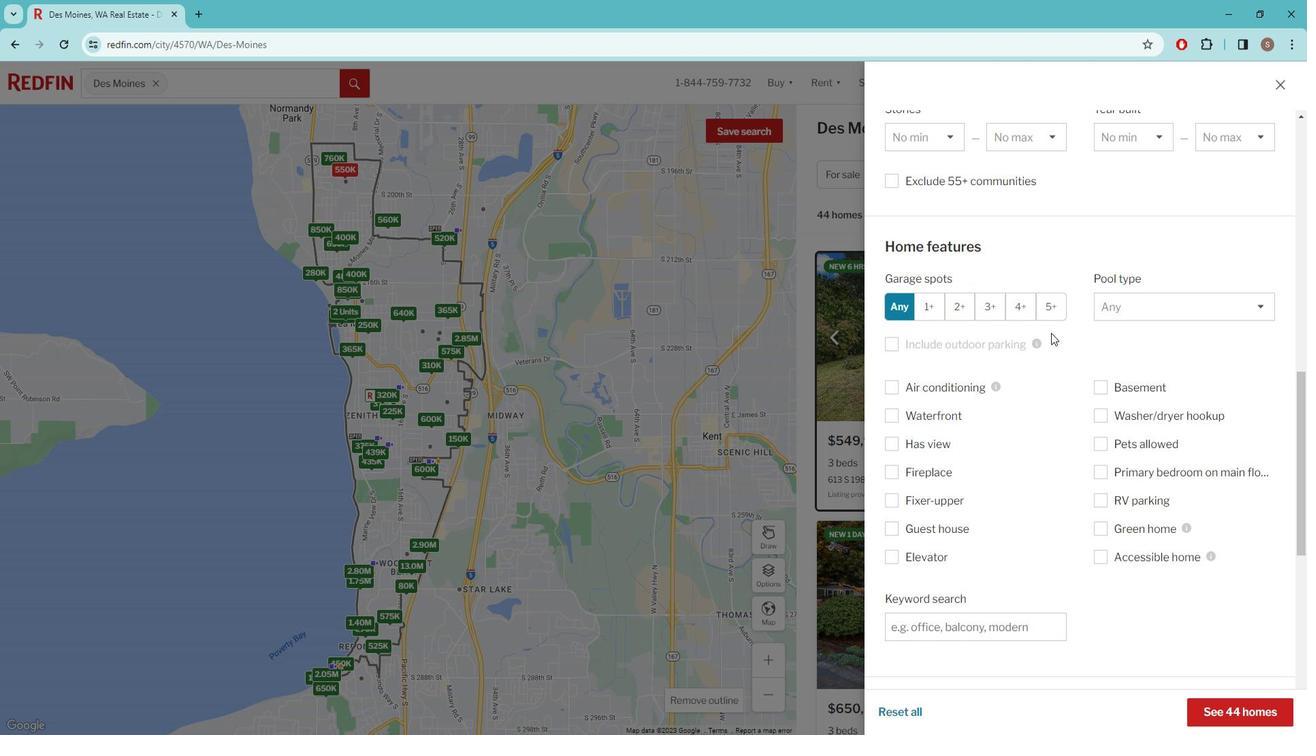 
Action: Mouse scrolled (1057, 336) with delta (0, 0)
Screenshot: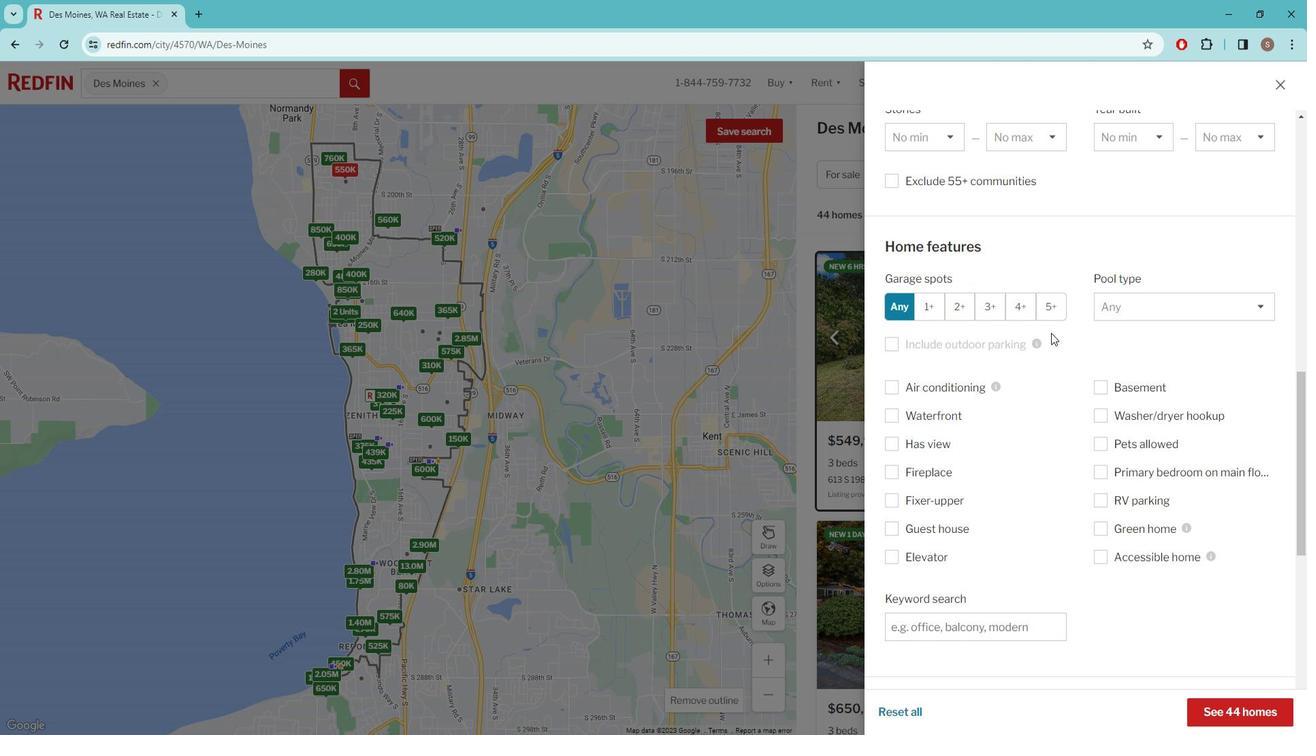 
Action: Mouse moved to (1056, 341)
Screenshot: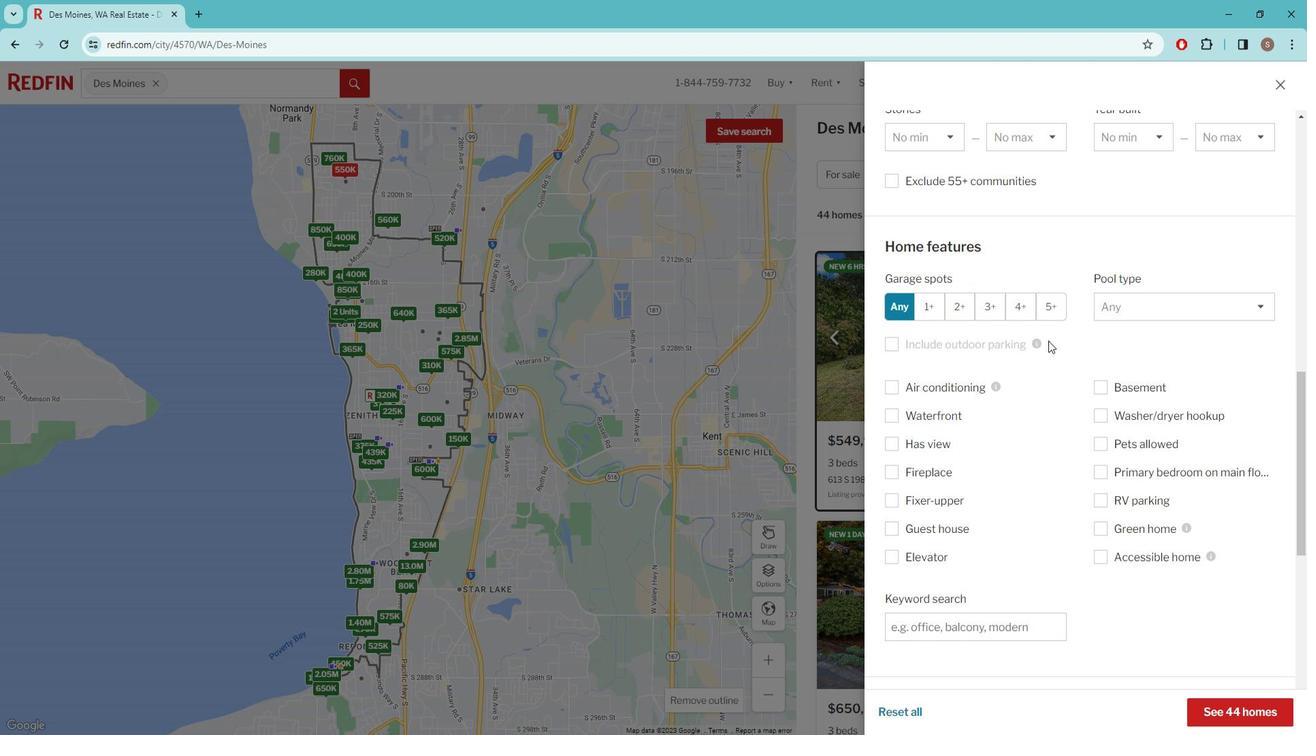
Action: Mouse scrolled (1056, 340) with delta (0, 0)
Screenshot: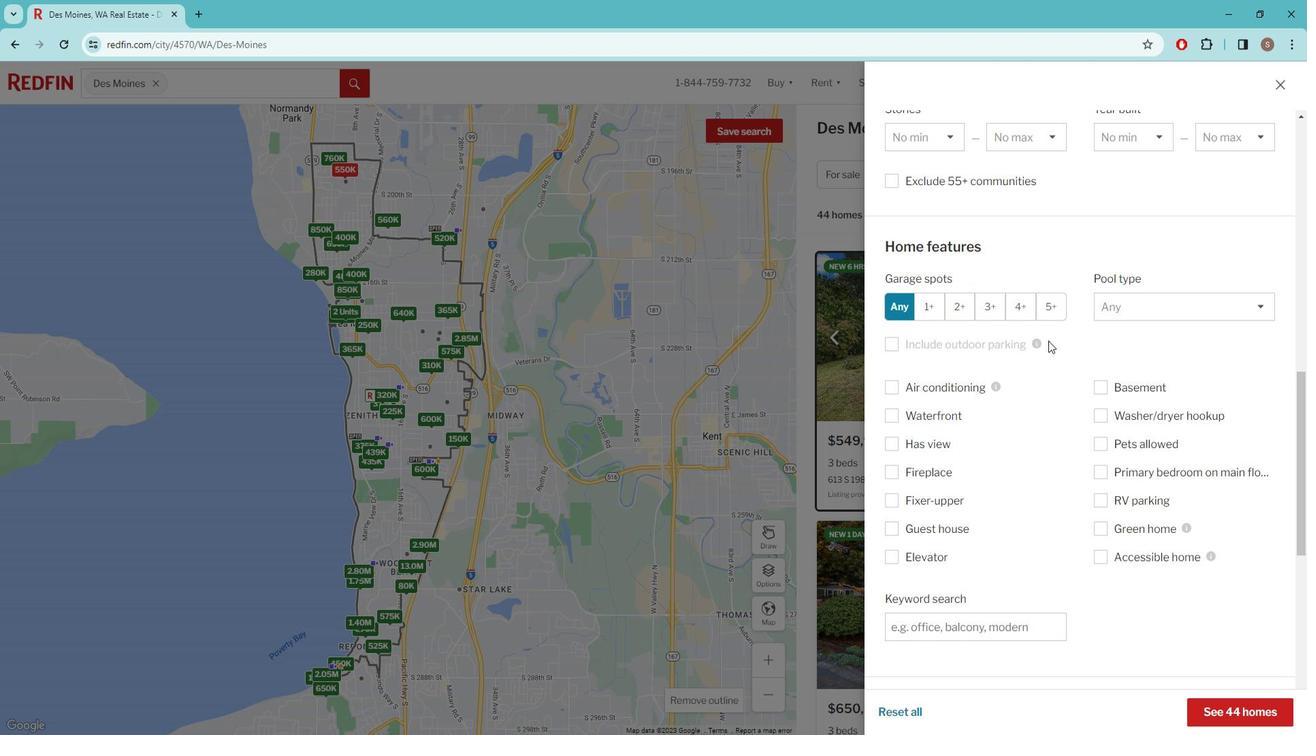
Action: Mouse moved to (1054, 343)
Screenshot: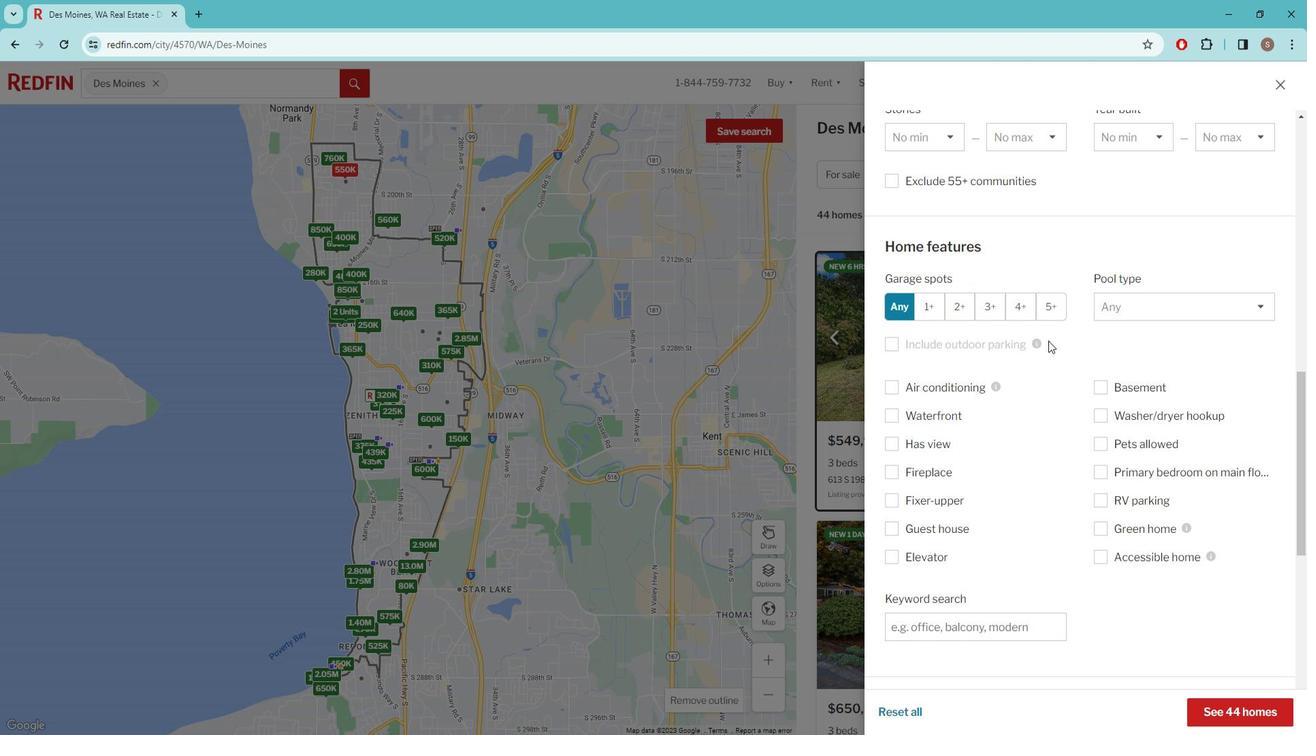 
Action: Mouse scrolled (1054, 343) with delta (0, 0)
Screenshot: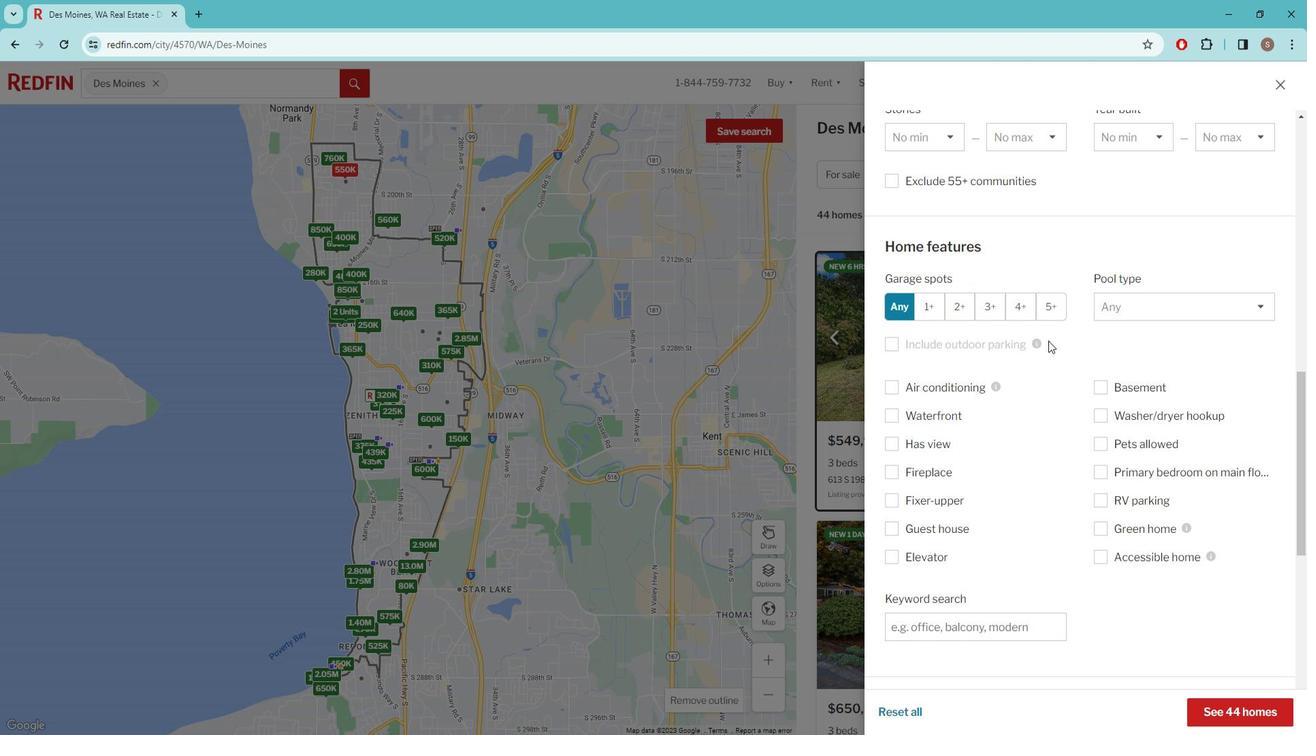 
Action: Mouse moved to (1054, 346)
Screenshot: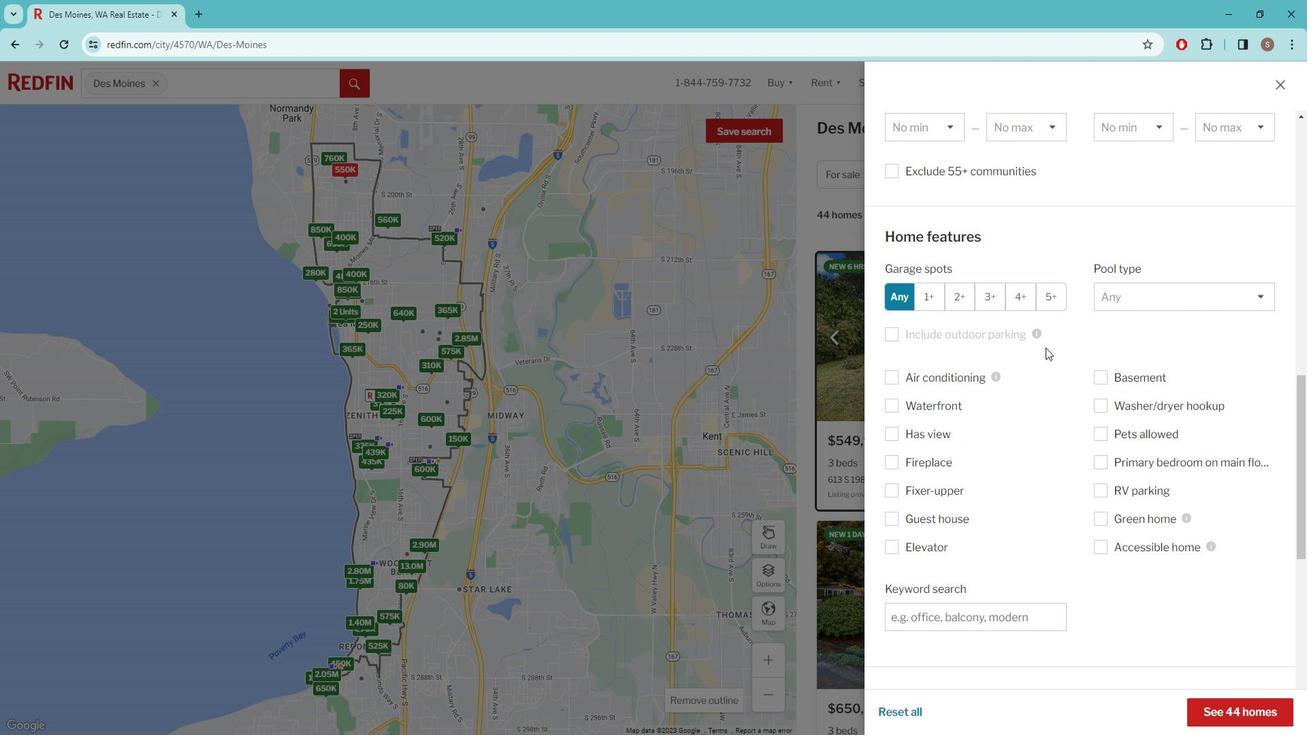 
Action: Mouse scrolled (1054, 345) with delta (0, 0)
Screenshot: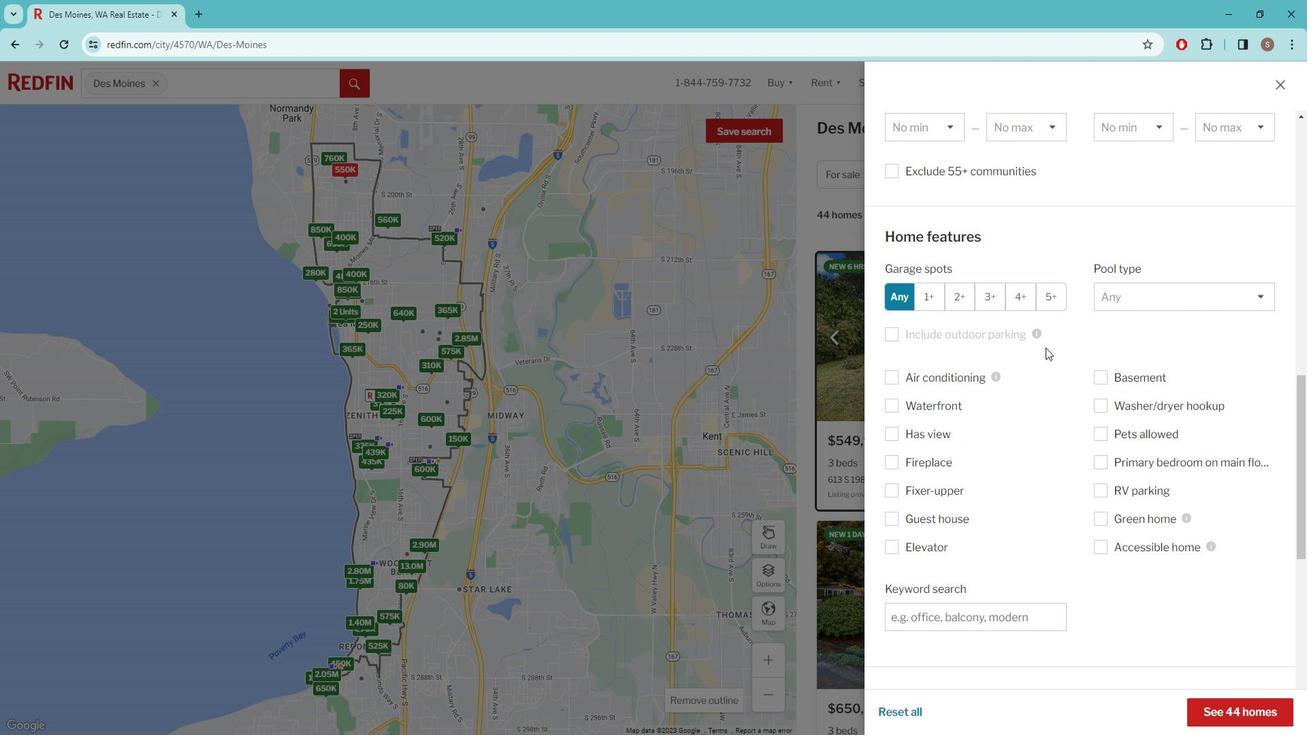 
Action: Mouse moved to (1053, 346)
Screenshot: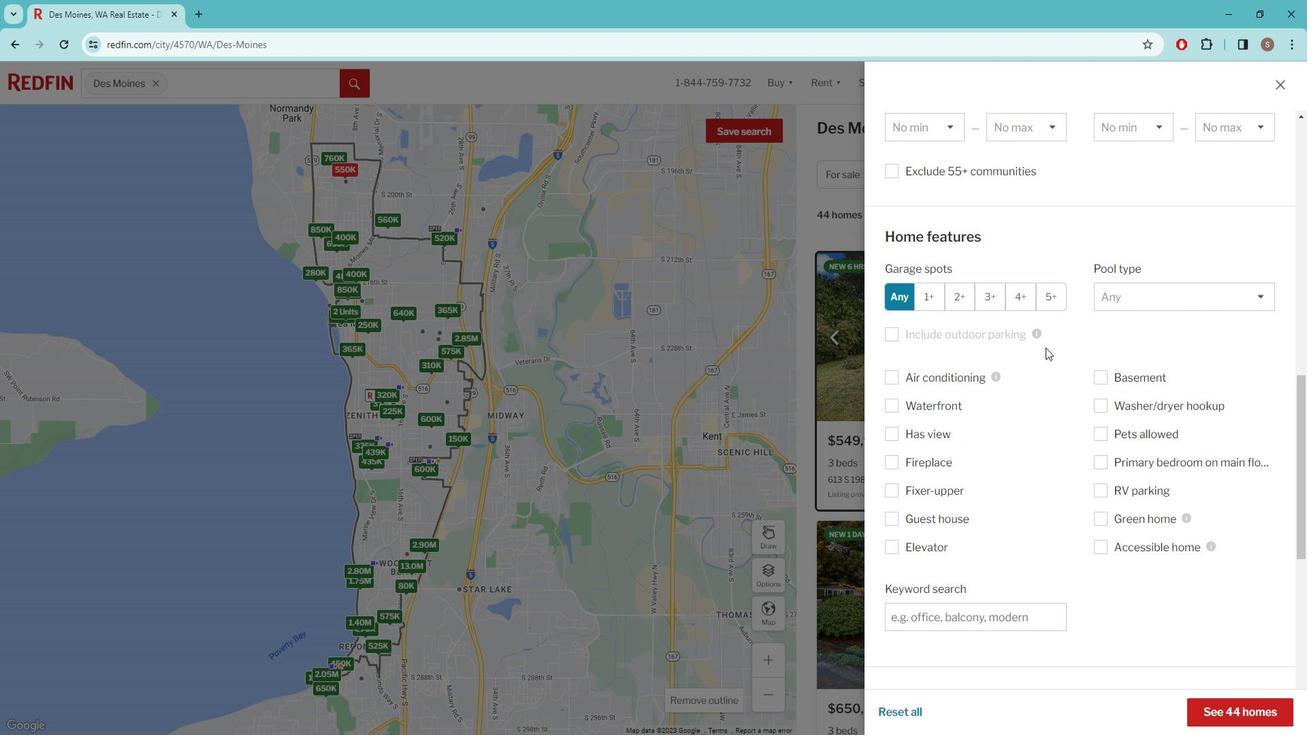 
Action: Mouse scrolled (1053, 347) with delta (0, 0)
Screenshot: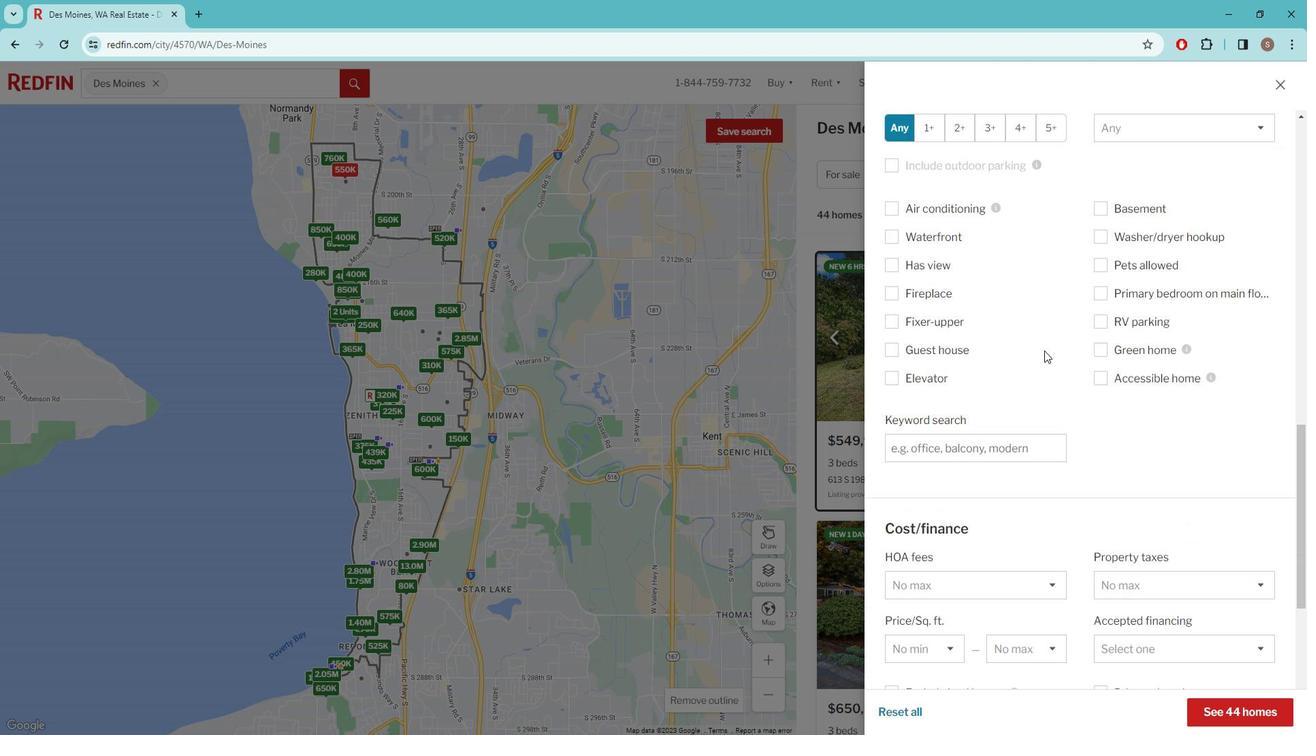 
Action: Mouse moved to (1007, 343)
Screenshot: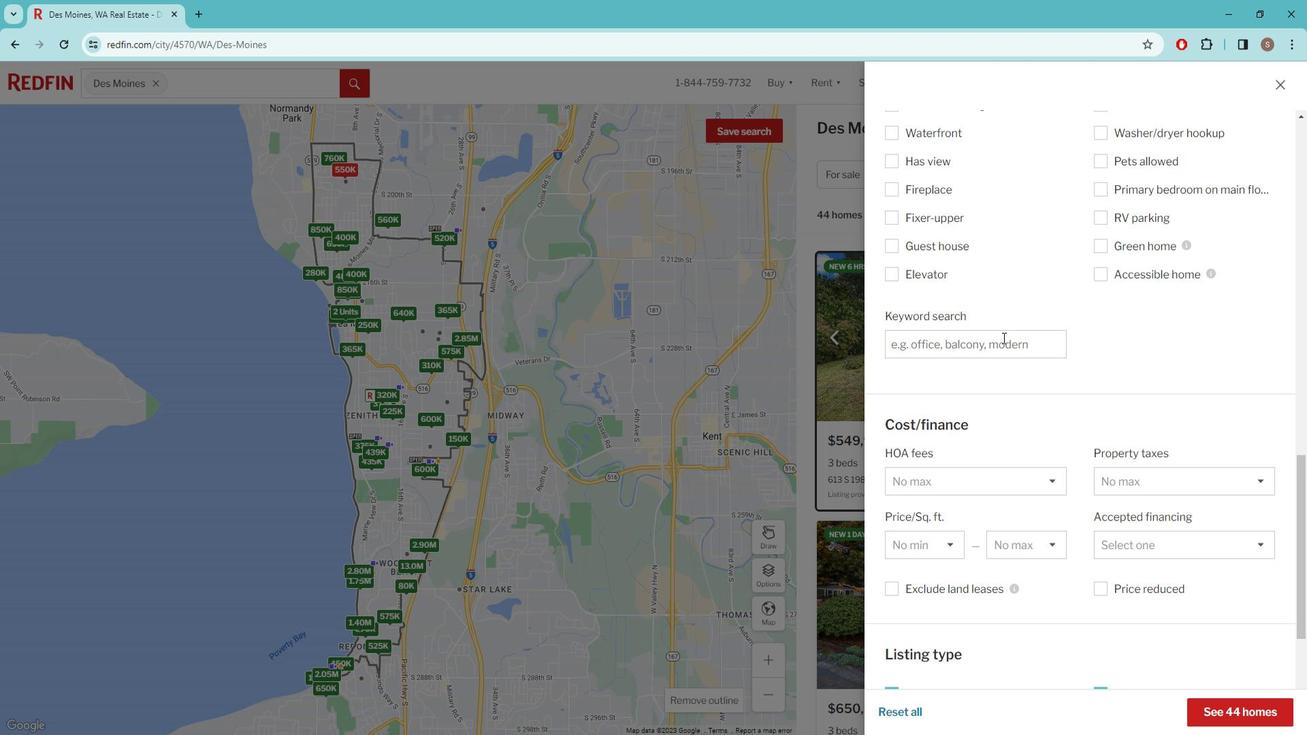 
Action: Mouse pressed left at (1007, 343)
Screenshot: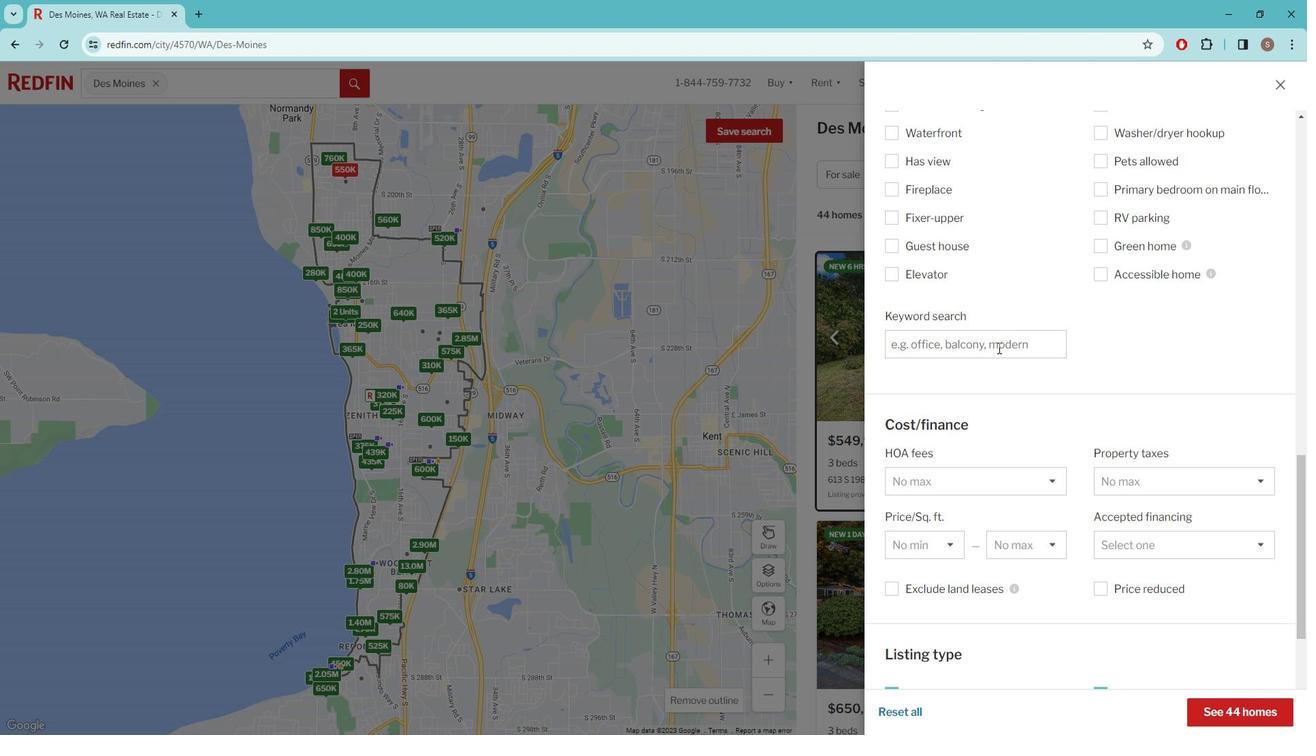
Action: Key pressed LARGE<Key.space>BACKYUARD
Screenshot: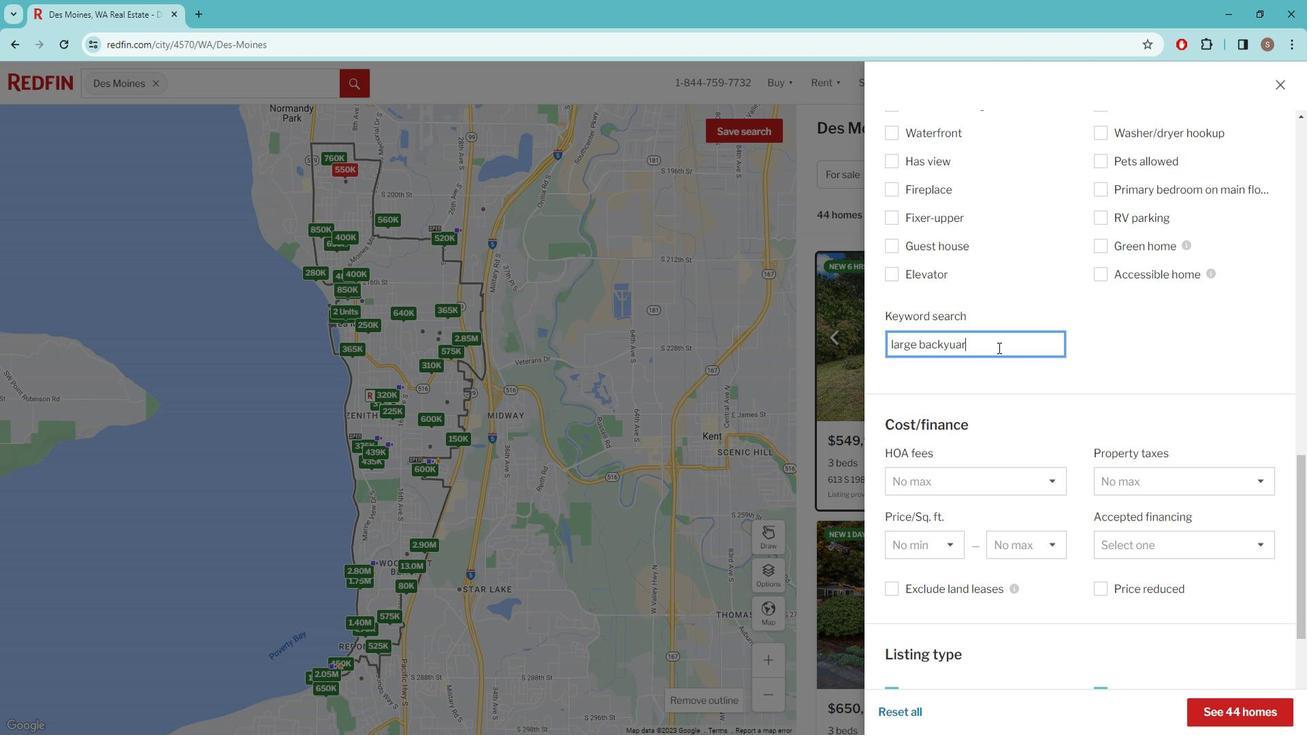 
Action: Mouse moved to (1089, 337)
Screenshot: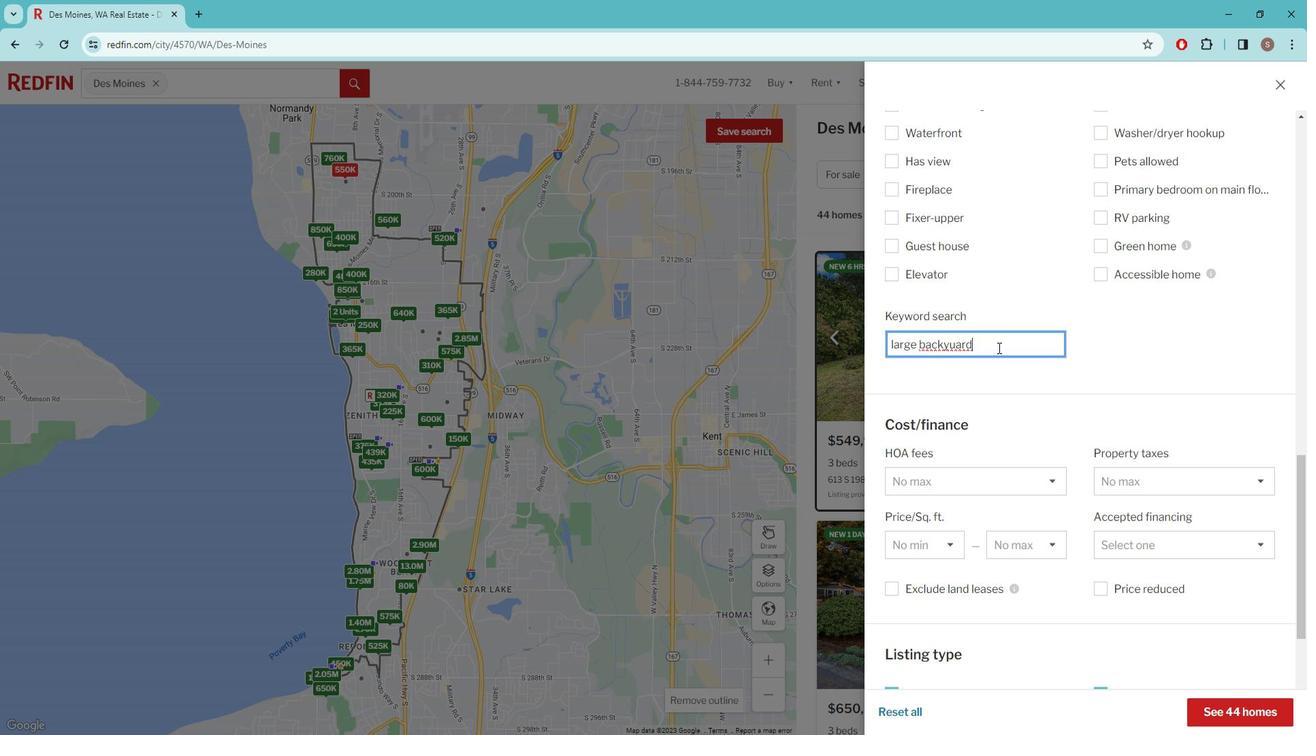 
Action: Key pressed <Key.backspace><Key.backspace><Key.backspace><Key.backspace>ARD<Key.space>
Screenshot: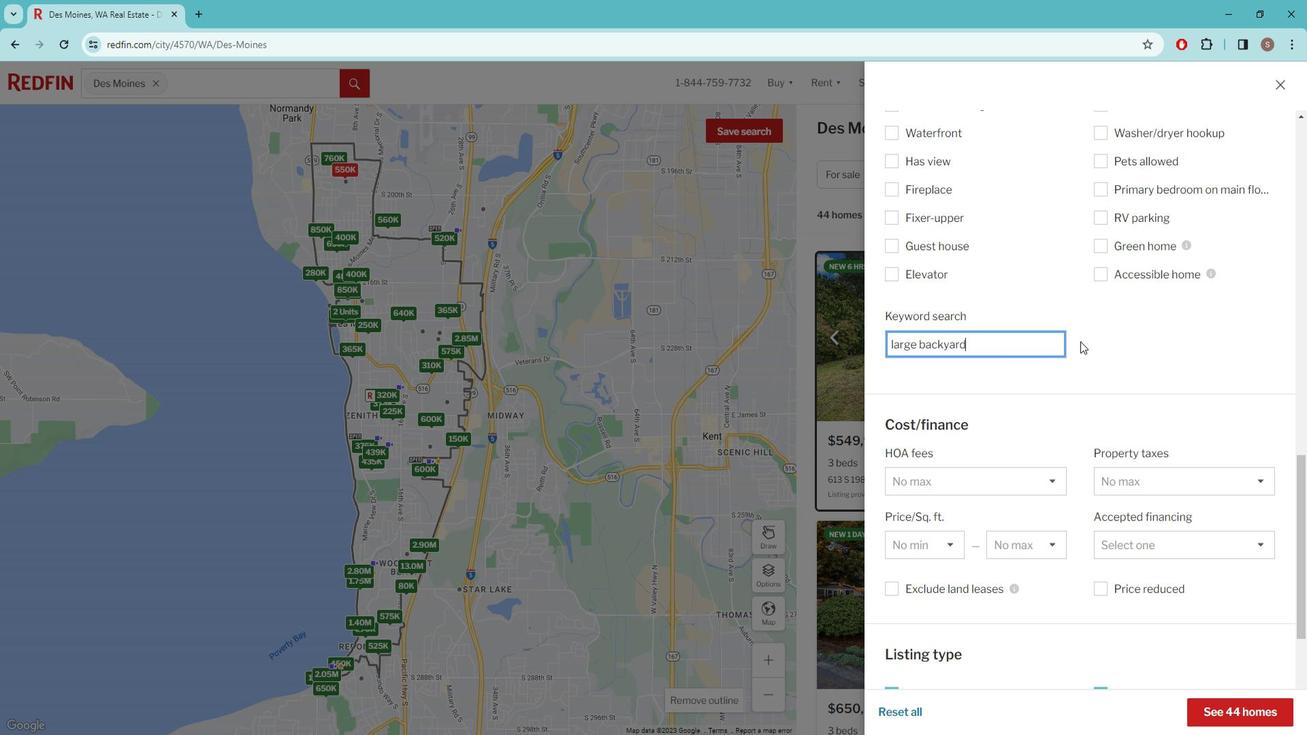 
Action: Mouse moved to (1085, 415)
Screenshot: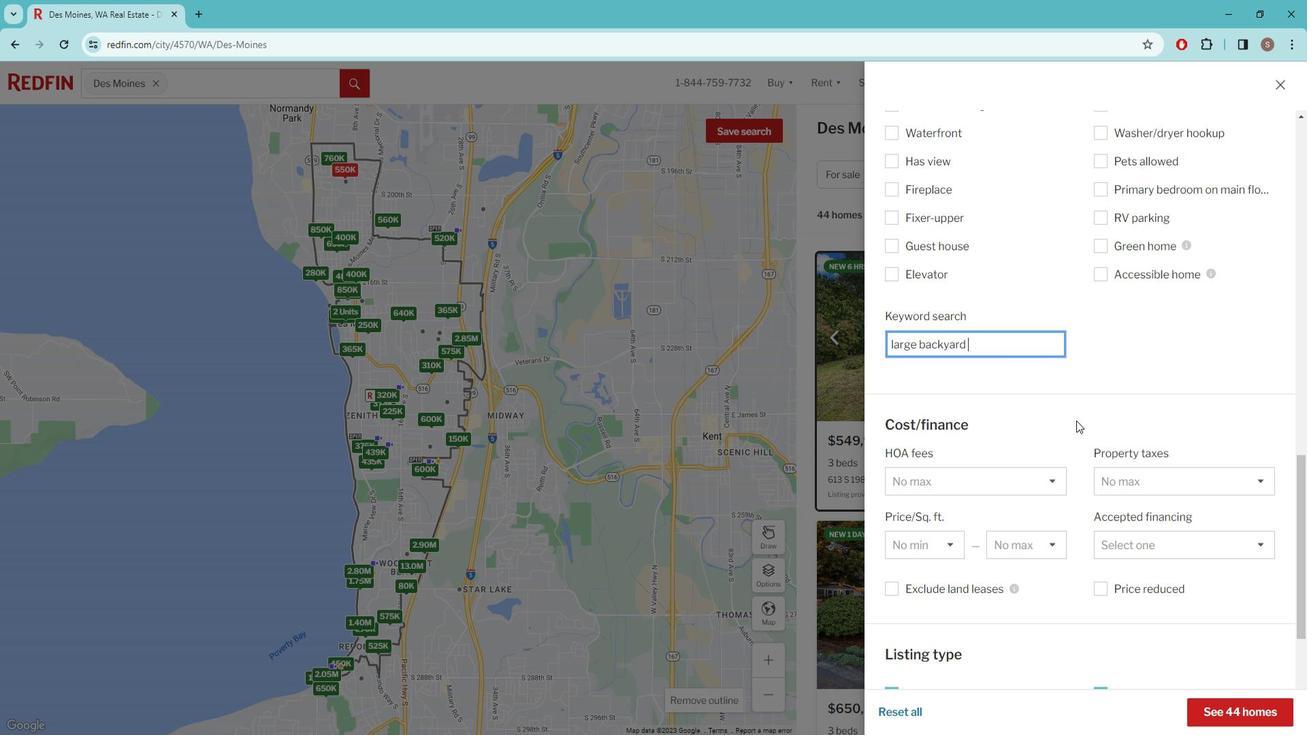
Action: Mouse scrolled (1085, 414) with delta (0, 0)
Screenshot: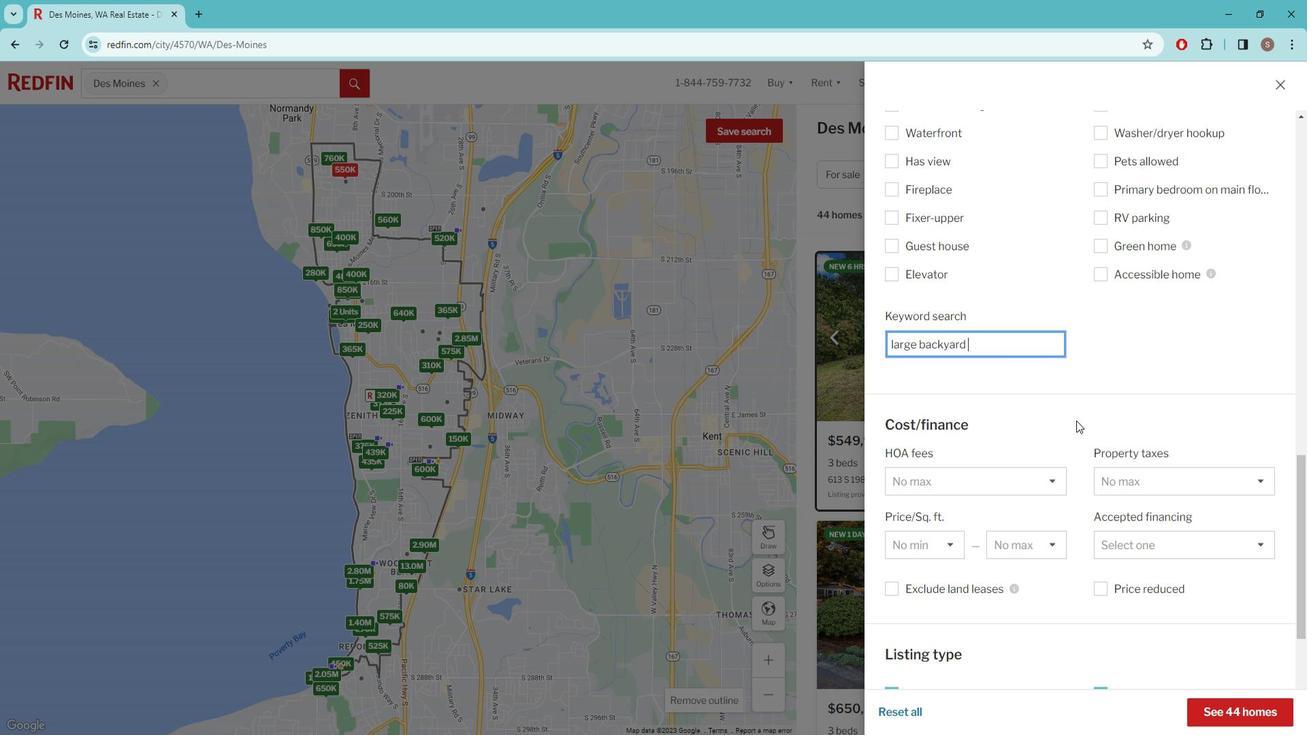 
Action: Mouse moved to (1084, 416)
Screenshot: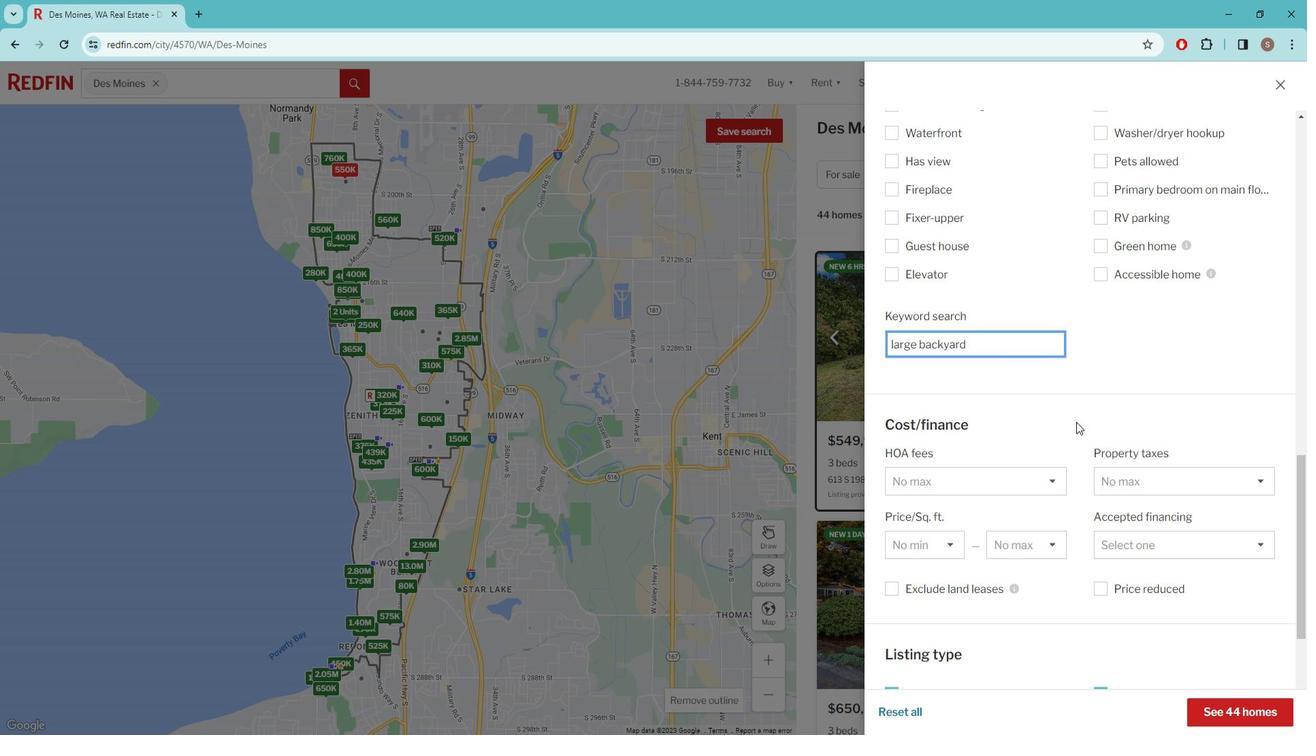 
Action: Mouse scrolled (1084, 415) with delta (0, 0)
Screenshot: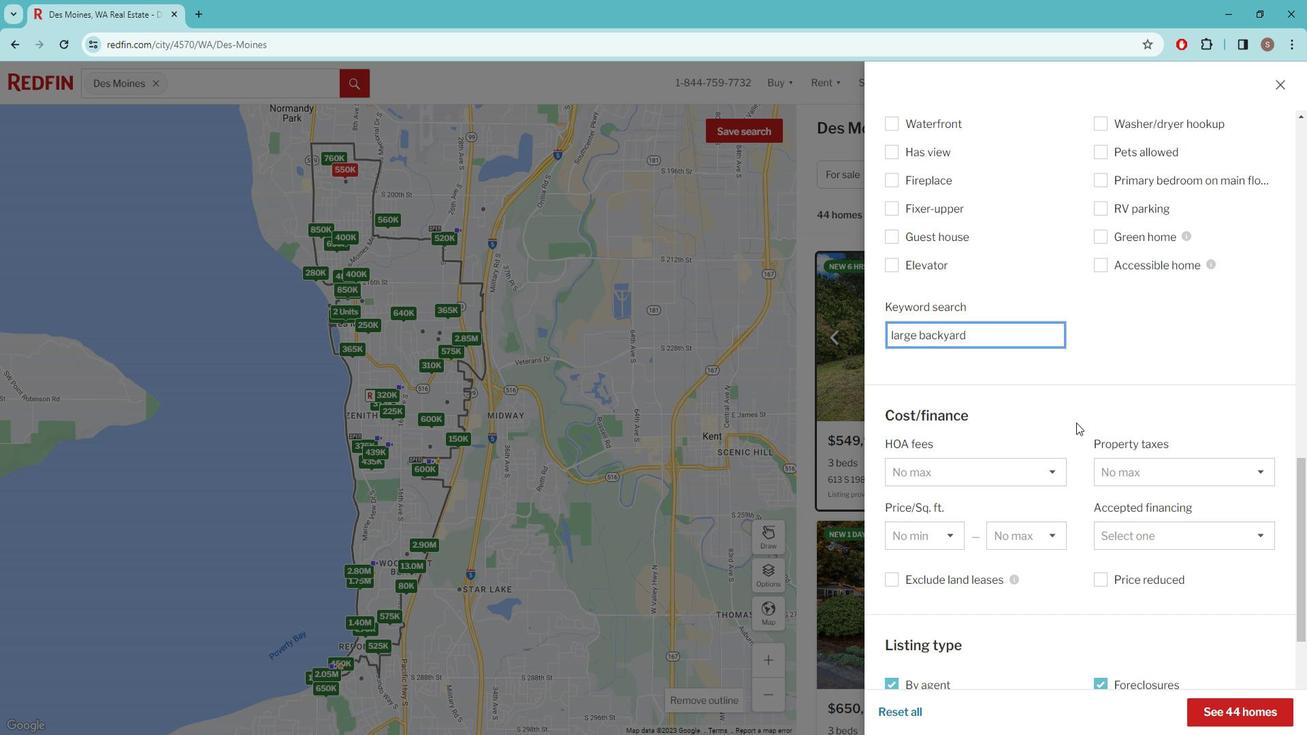 
Action: Mouse scrolled (1084, 415) with delta (0, 0)
Screenshot: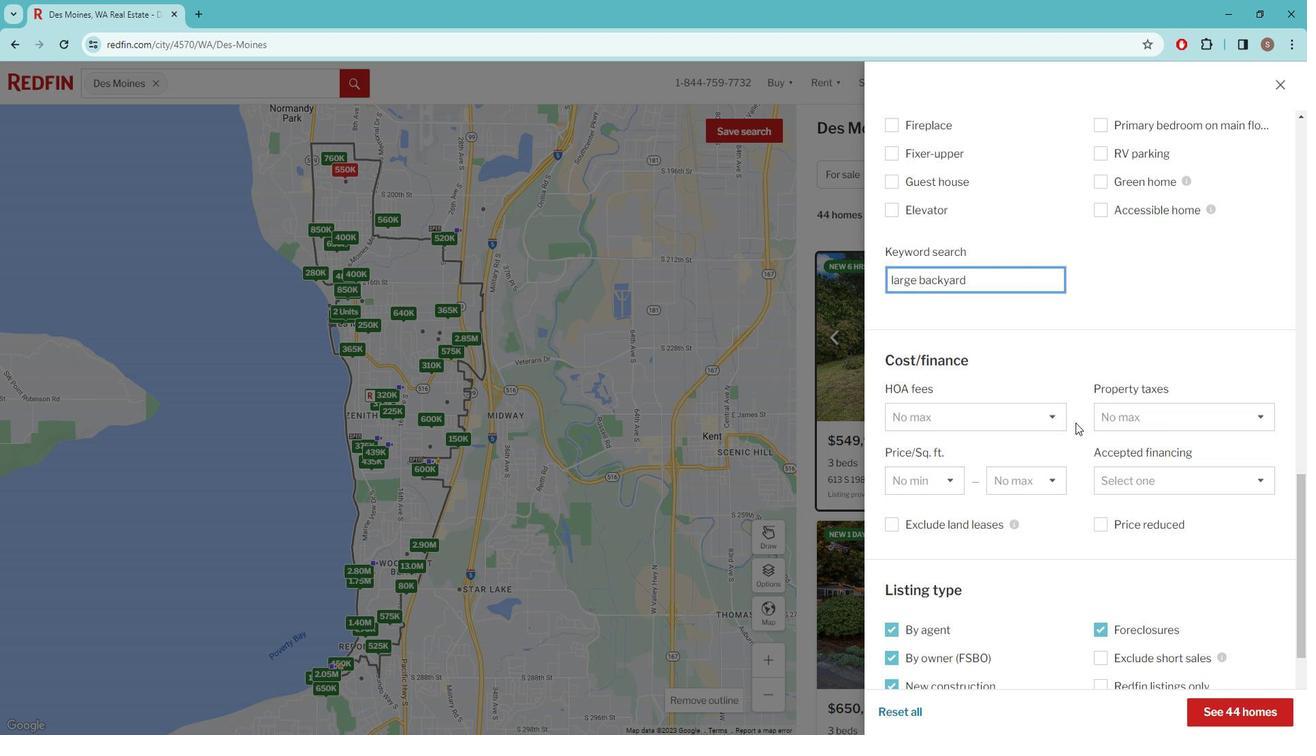 
Action: Mouse scrolled (1084, 415) with delta (0, 0)
Screenshot: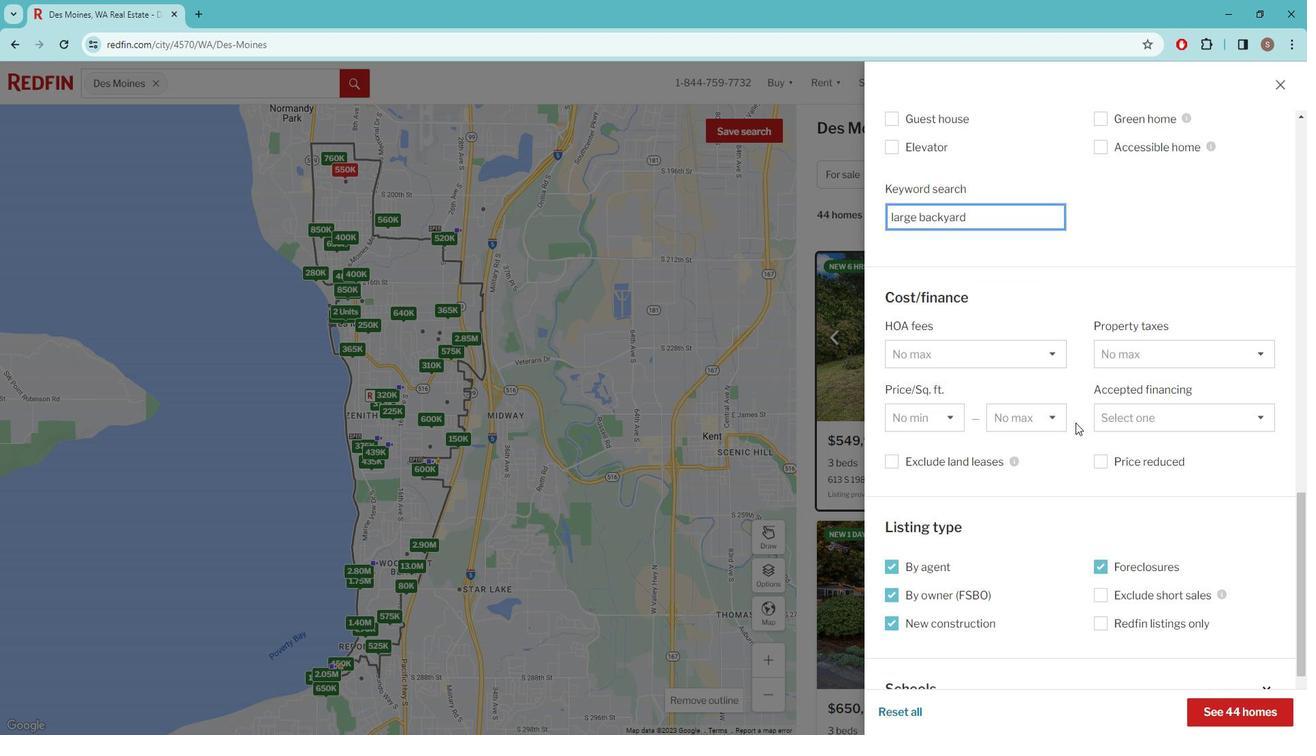 
Action: Mouse moved to (1080, 422)
Screenshot: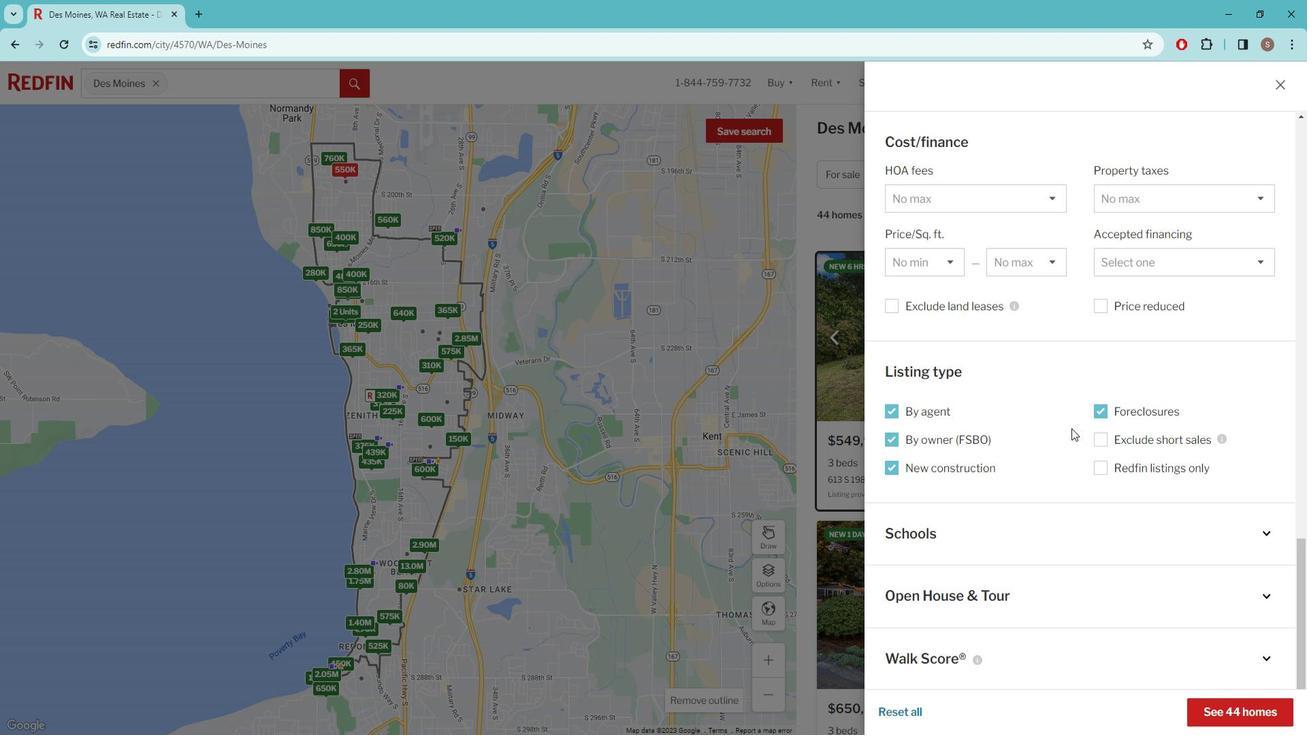 
Action: Mouse scrolled (1080, 421) with delta (0, 0)
Screenshot: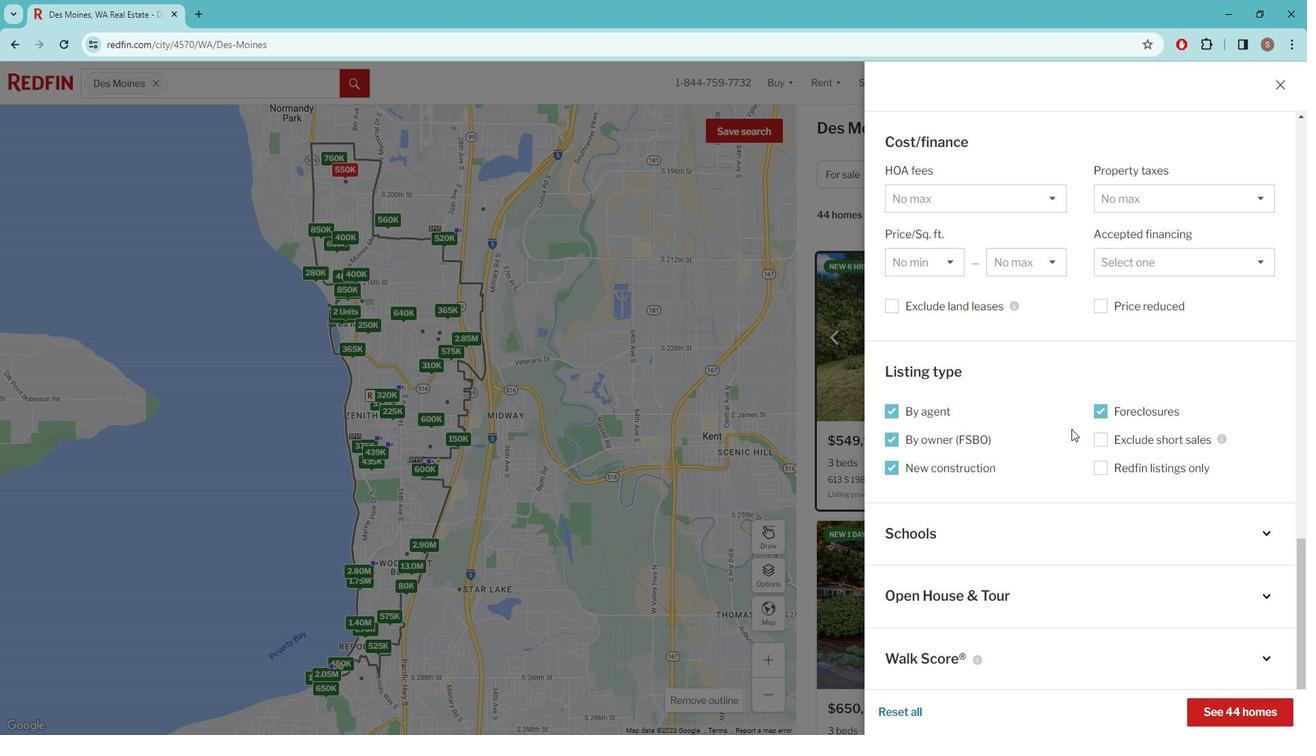 
Action: Mouse moved to (1094, 410)
Screenshot: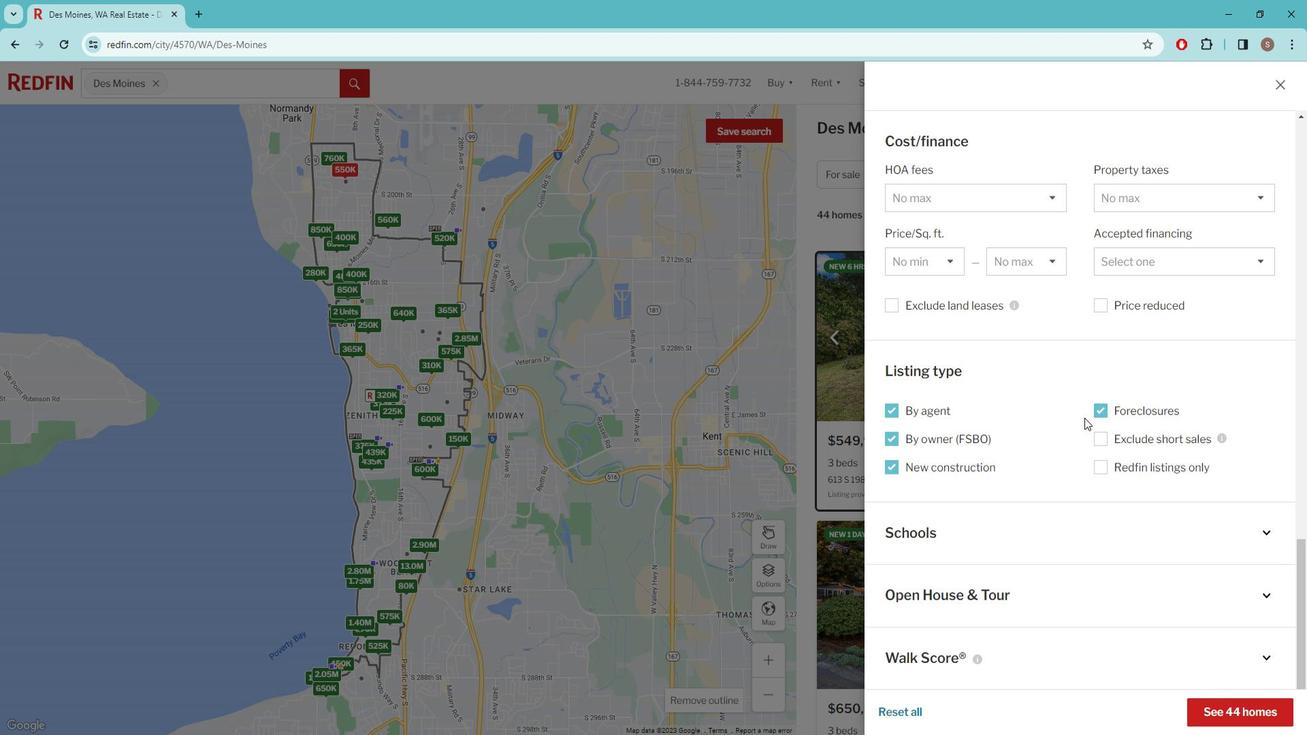 
Action: Mouse scrolled (1094, 409) with delta (0, 0)
Screenshot: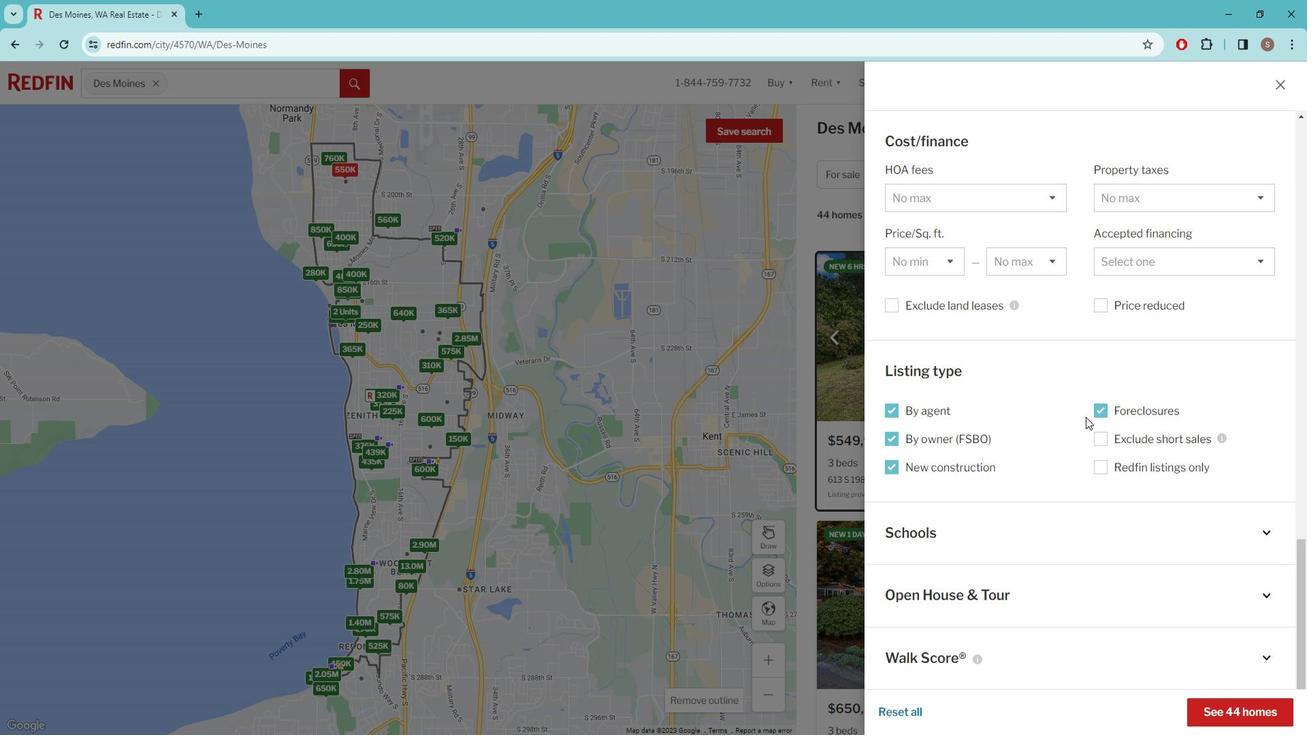 
Action: Mouse moved to (1244, 691)
Screenshot: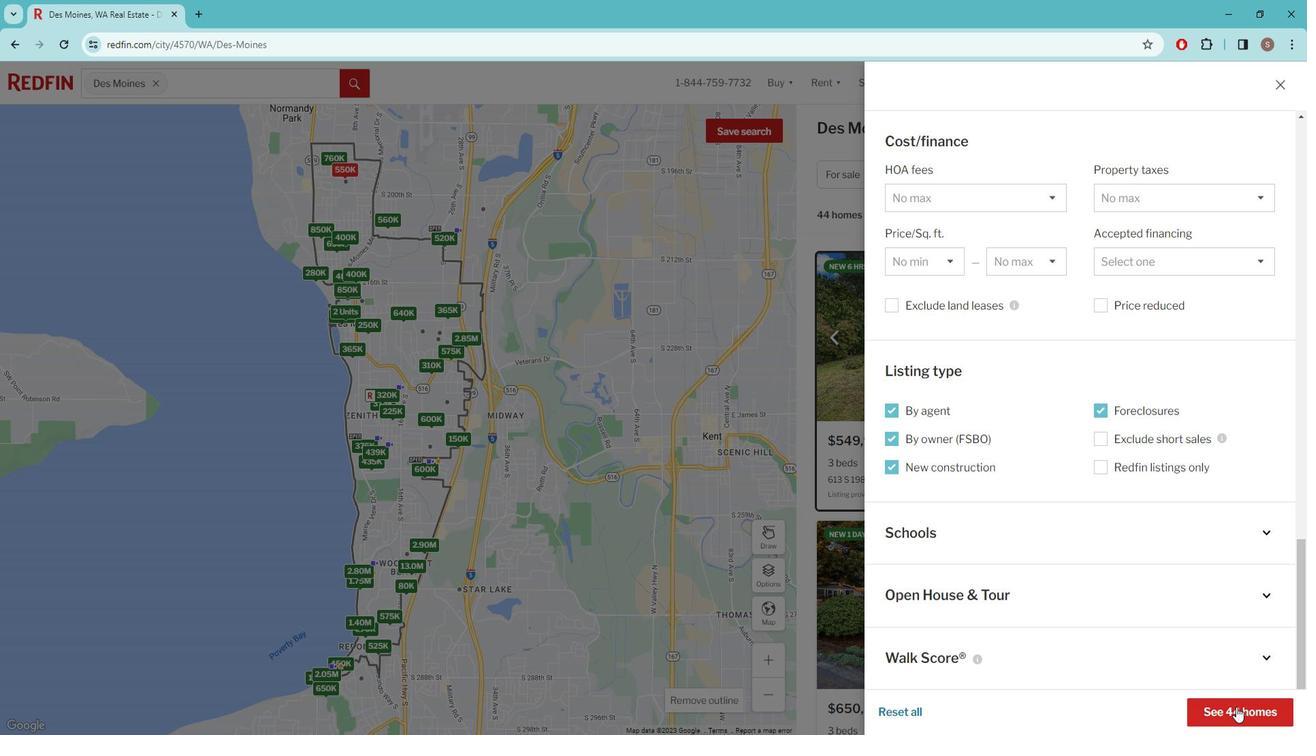 
Action: Mouse pressed left at (1244, 691)
Screenshot: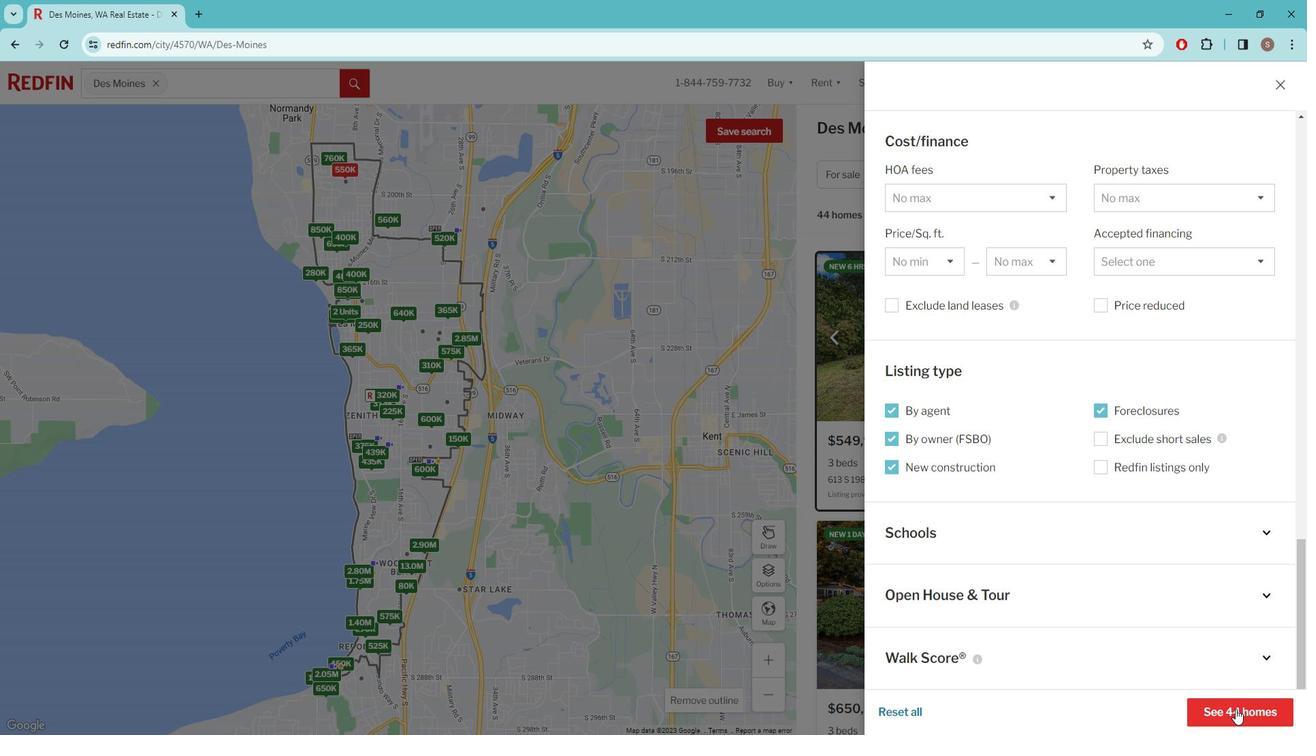 
Action: Mouse moved to (1220, 600)
Screenshot: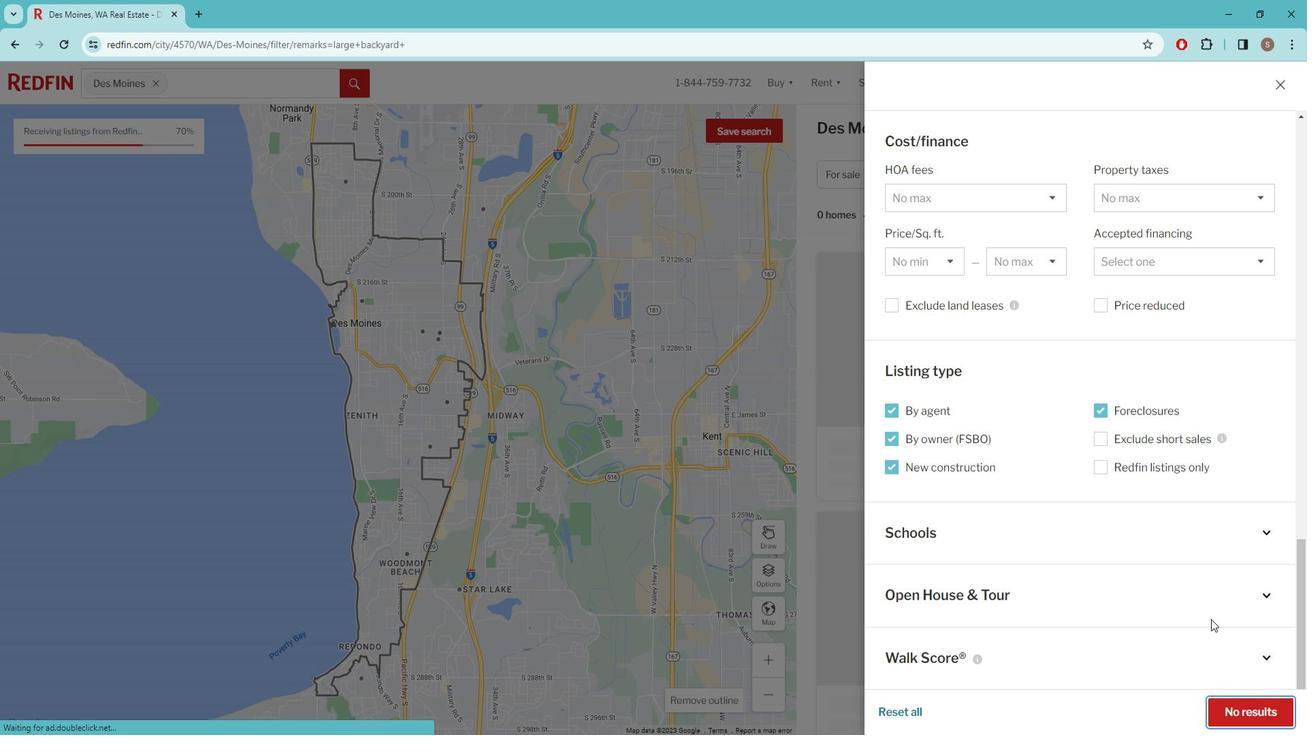 
Action: Mouse pressed left at (1220, 600)
Screenshot: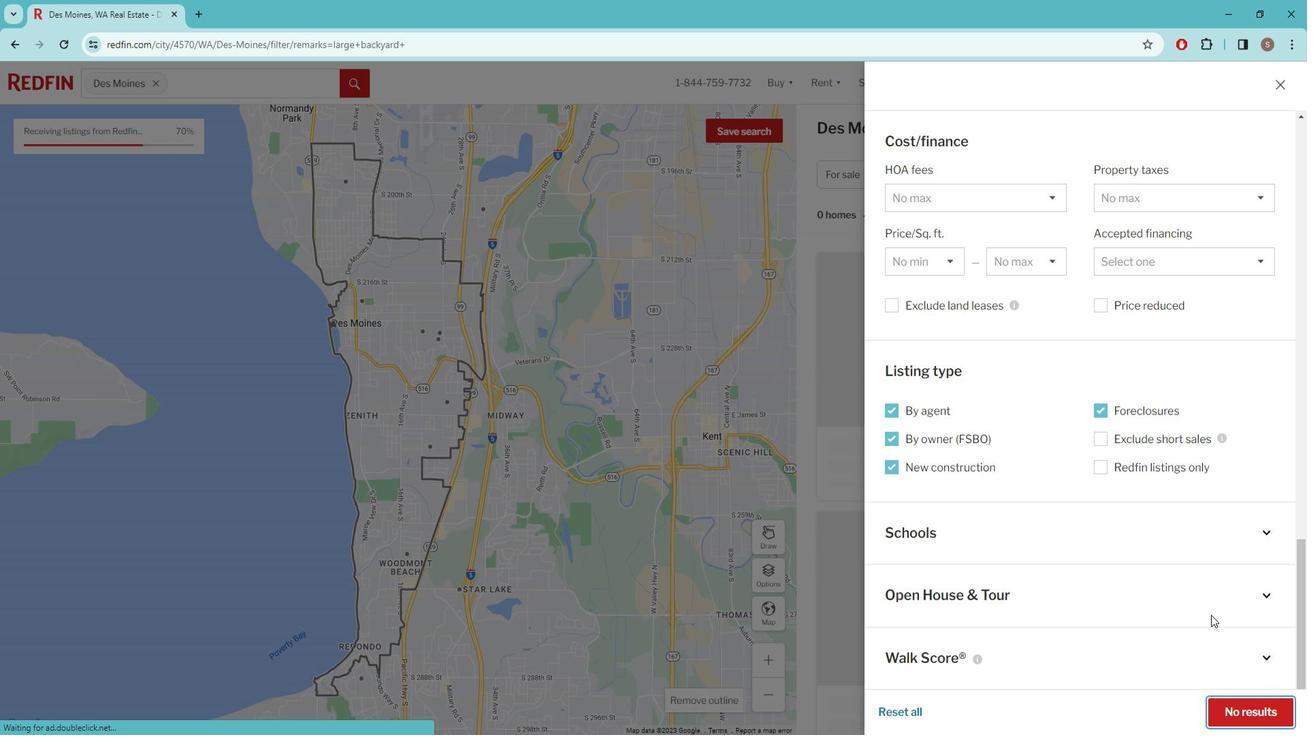 
Action: Mouse moved to (939, 573)
Screenshot: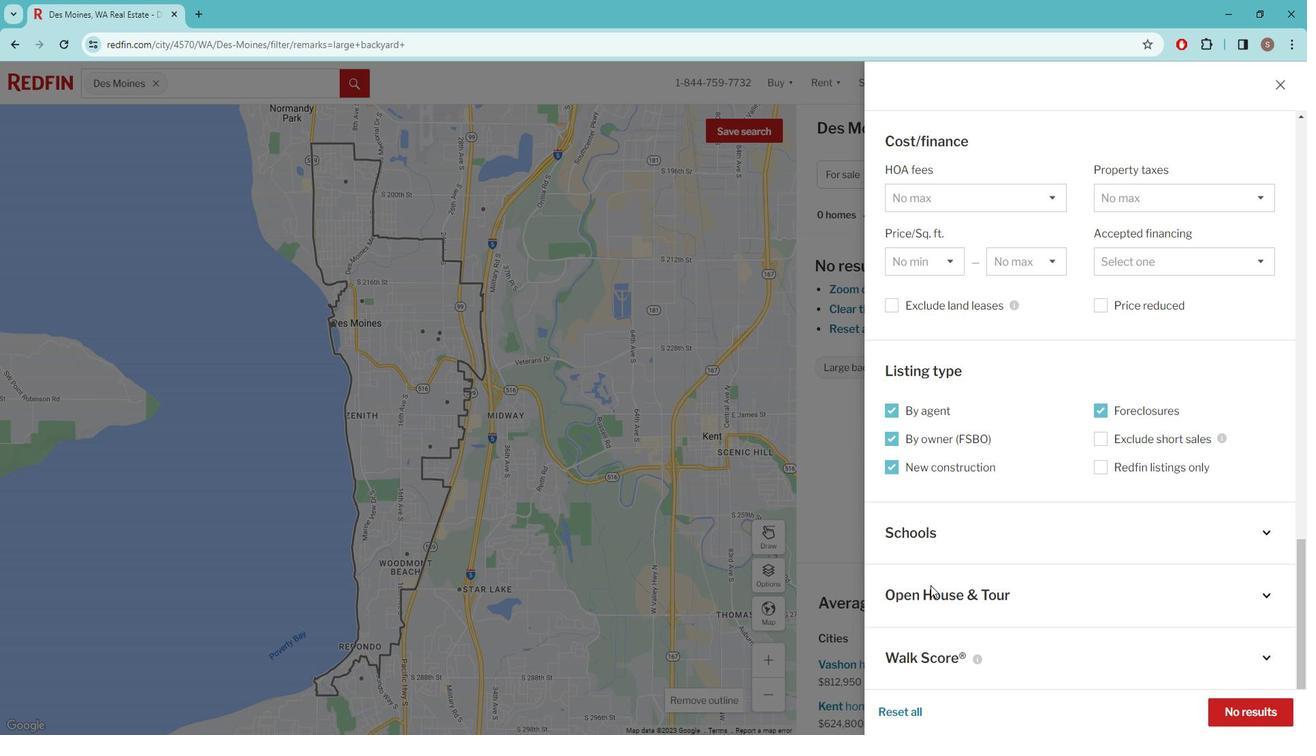 
Action: Mouse pressed left at (939, 573)
Screenshot: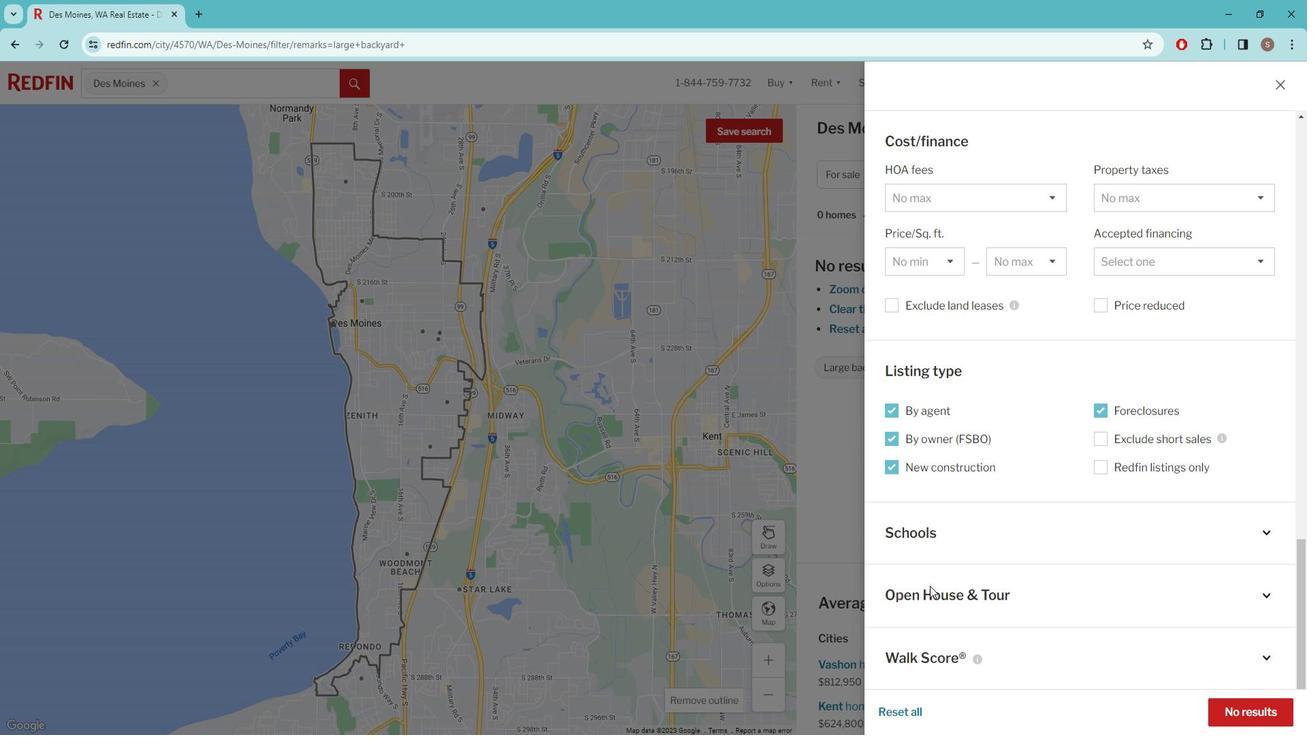 
Action: Mouse moved to (936, 577)
Screenshot: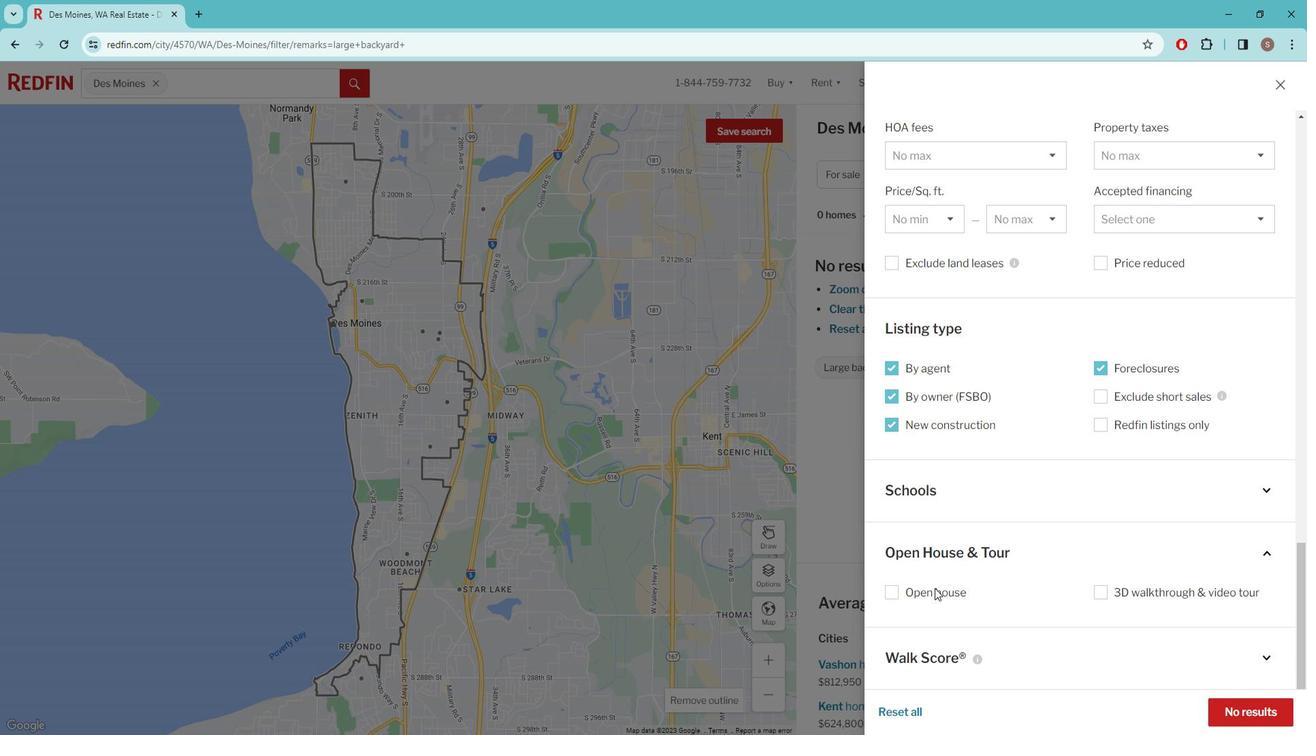 
Action: Mouse pressed left at (936, 577)
Screenshot: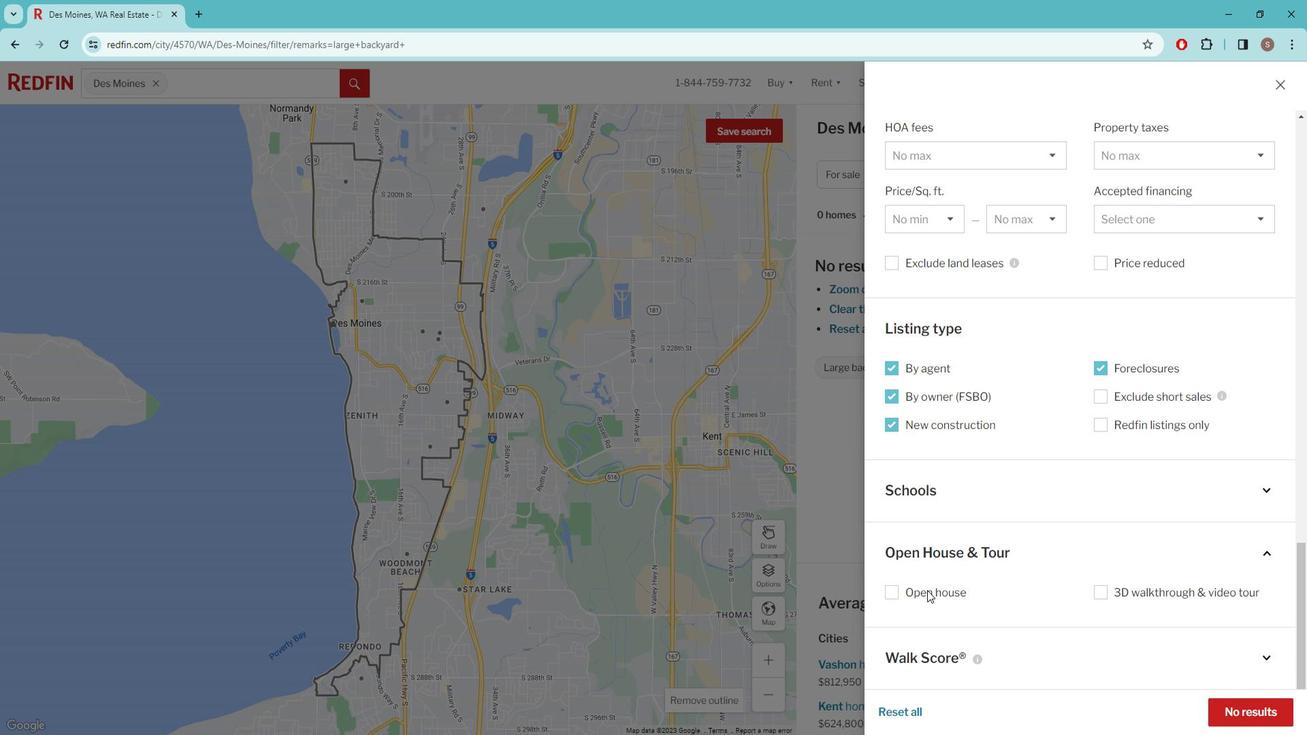 
Action: Mouse moved to (1265, 687)
Screenshot: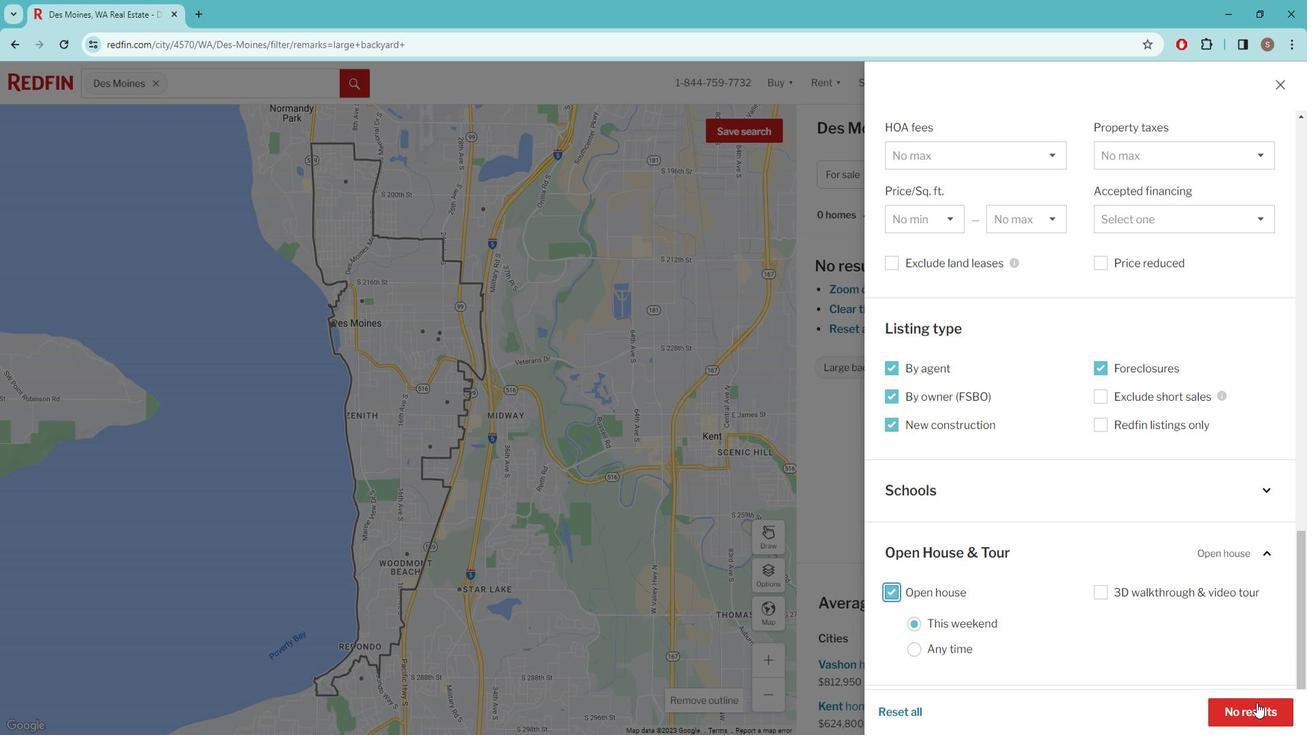 
Action: Mouse pressed left at (1265, 687)
Screenshot: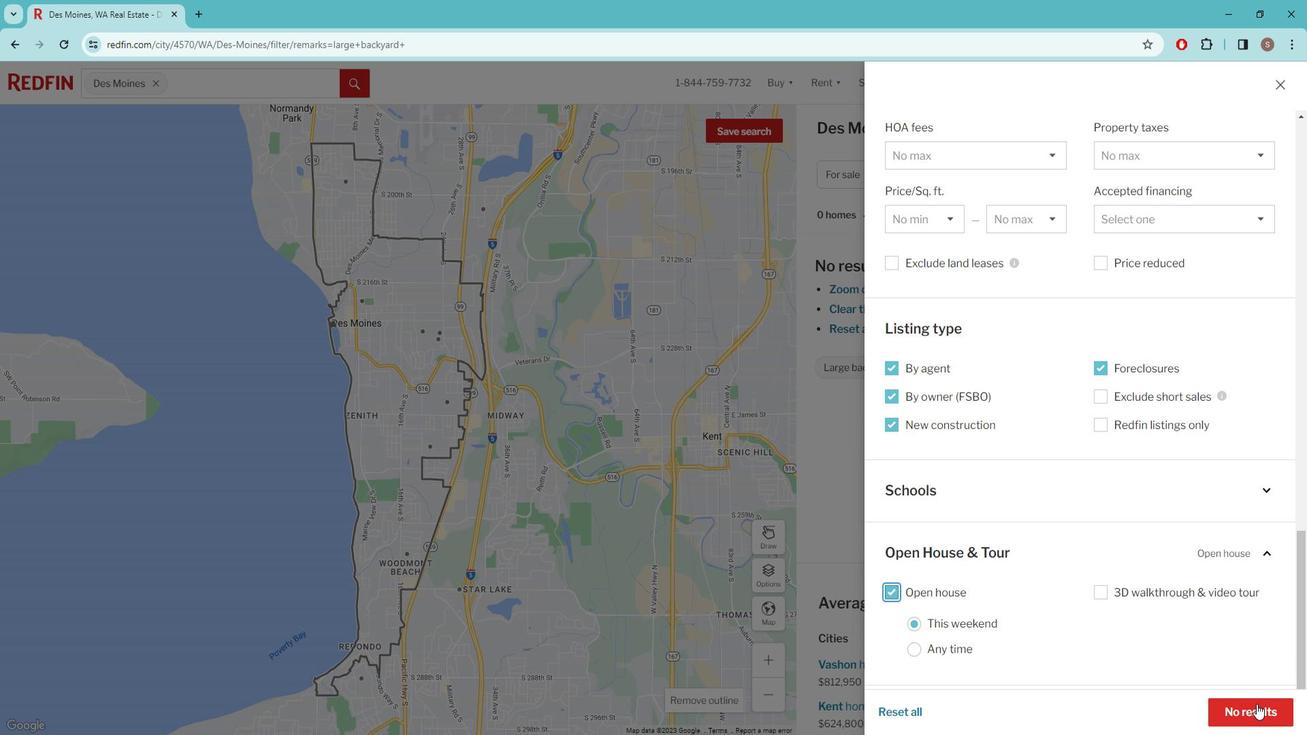 
Action: Mouse moved to (1225, 612)
Screenshot: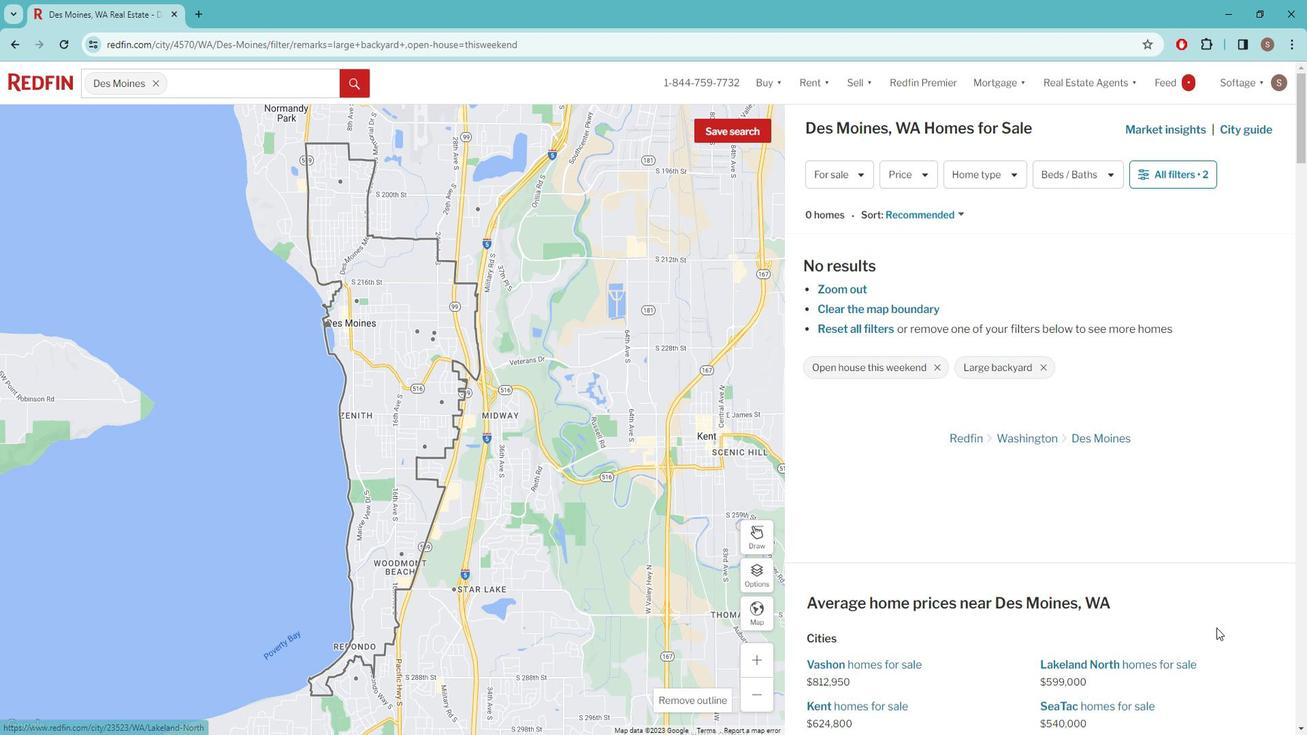 
